 Task: Create a Google Calendar event with Google Meet, invite guests, and set permissions.
Action: Mouse moved to (54, 112)
Screenshot: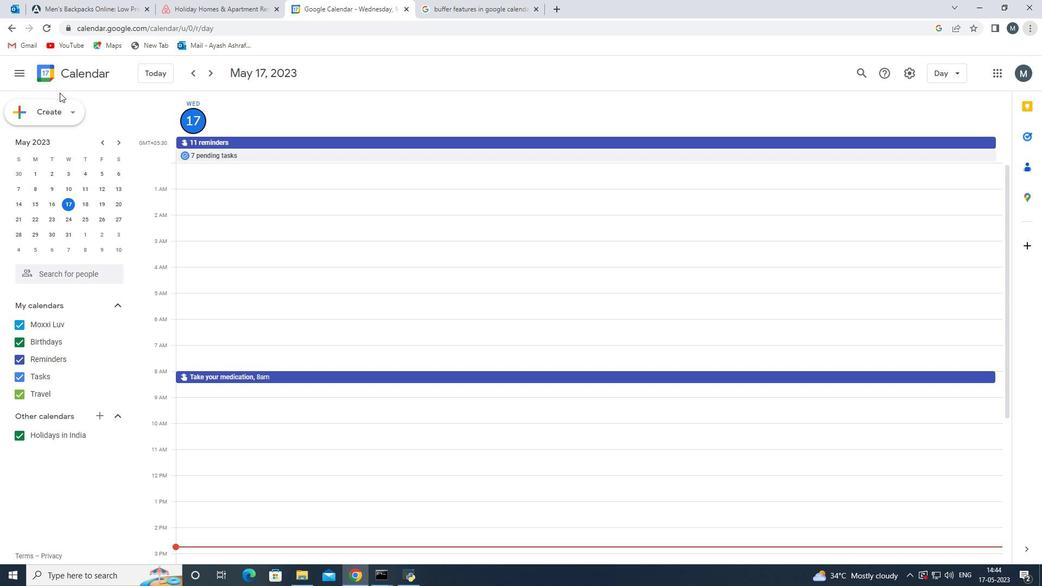 
Action: Mouse pressed left at (54, 112)
Screenshot: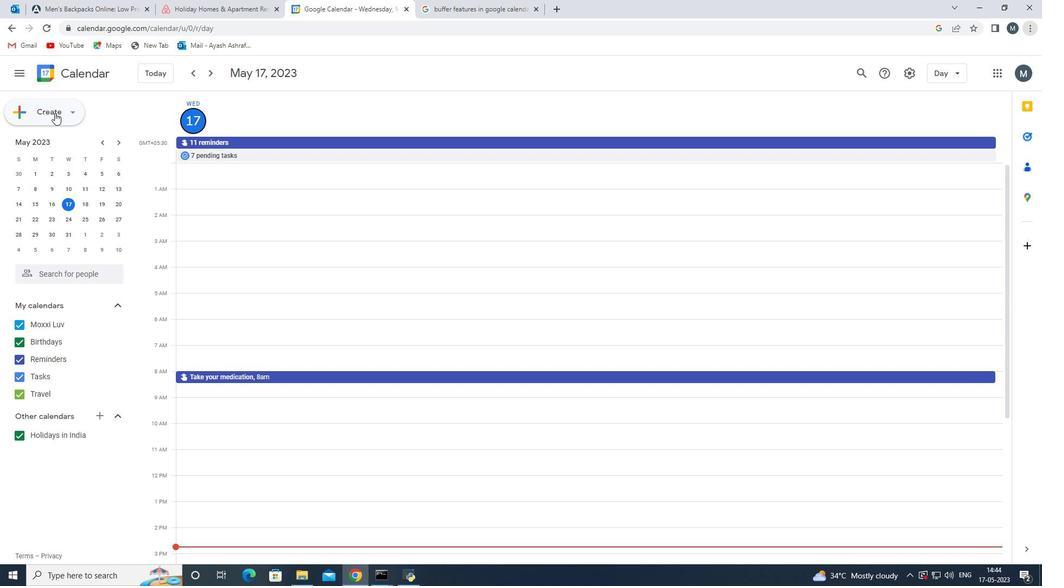 
Action: Mouse moved to (43, 145)
Screenshot: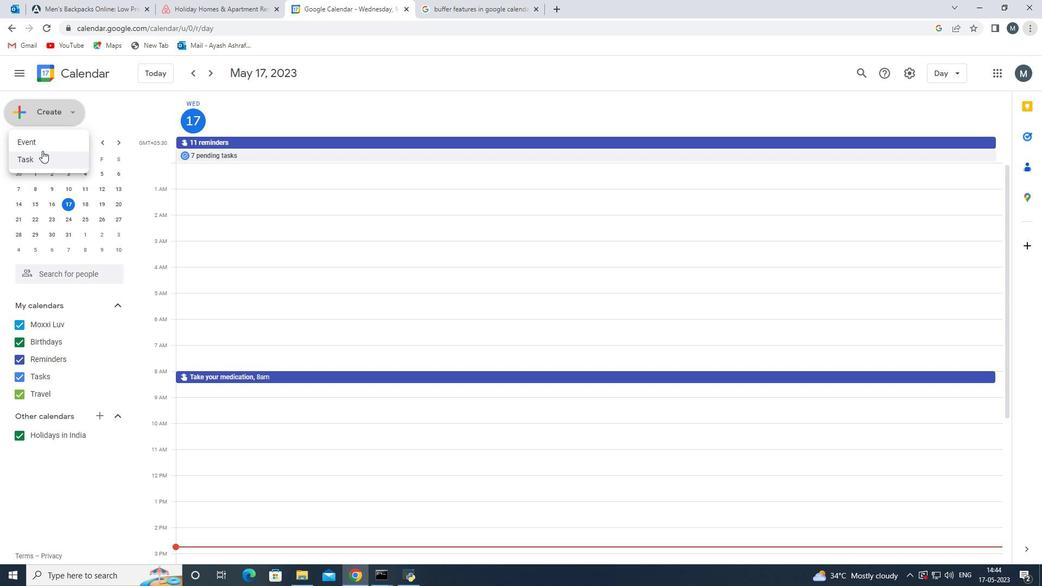 
Action: Mouse pressed left at (43, 145)
Screenshot: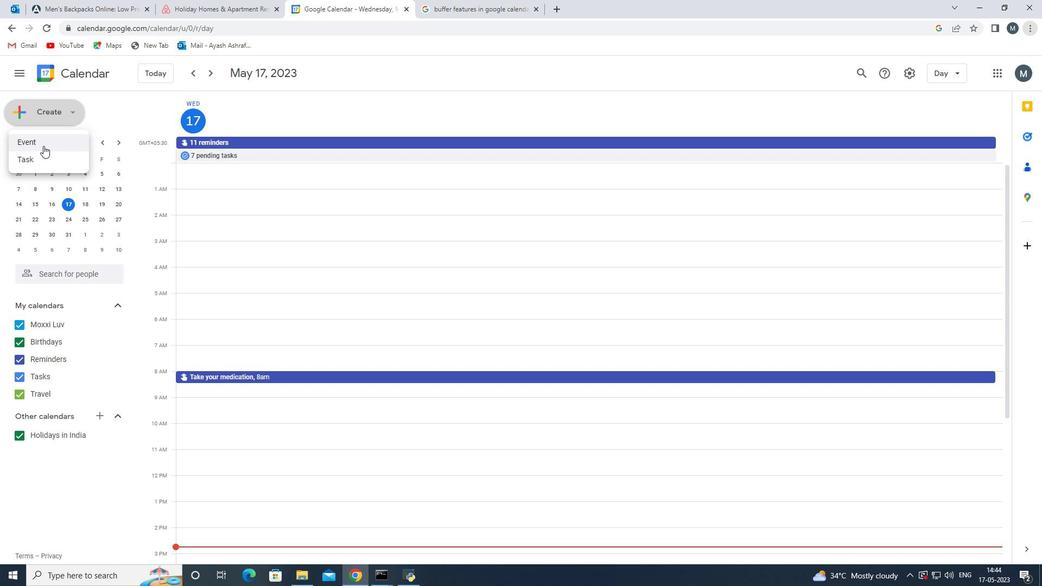 
Action: Mouse moved to (559, 370)
Screenshot: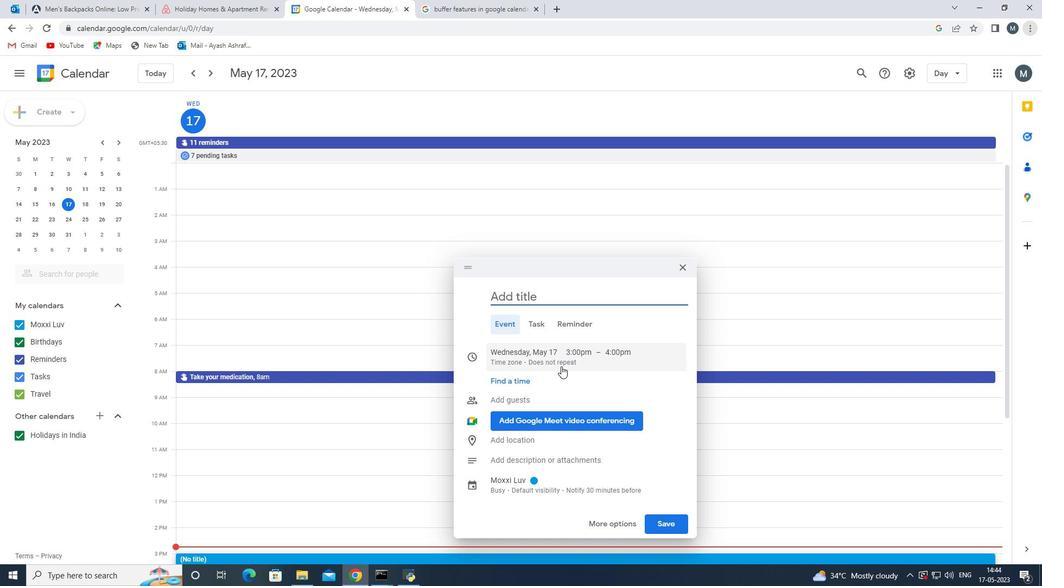 
Action: Mouse scrolled (559, 369) with delta (0, 0)
Screenshot: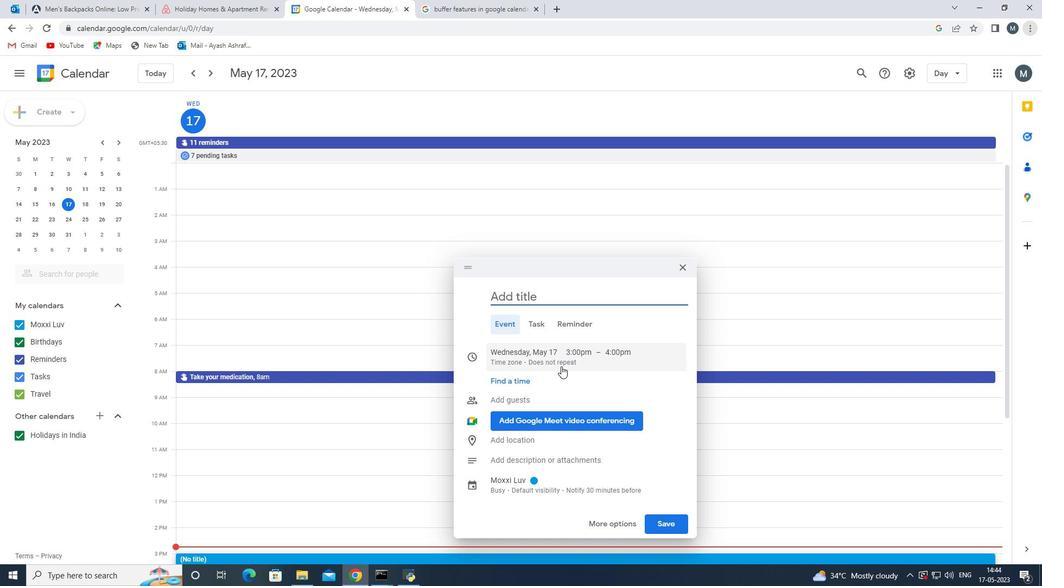 
Action: Mouse moved to (551, 296)
Screenshot: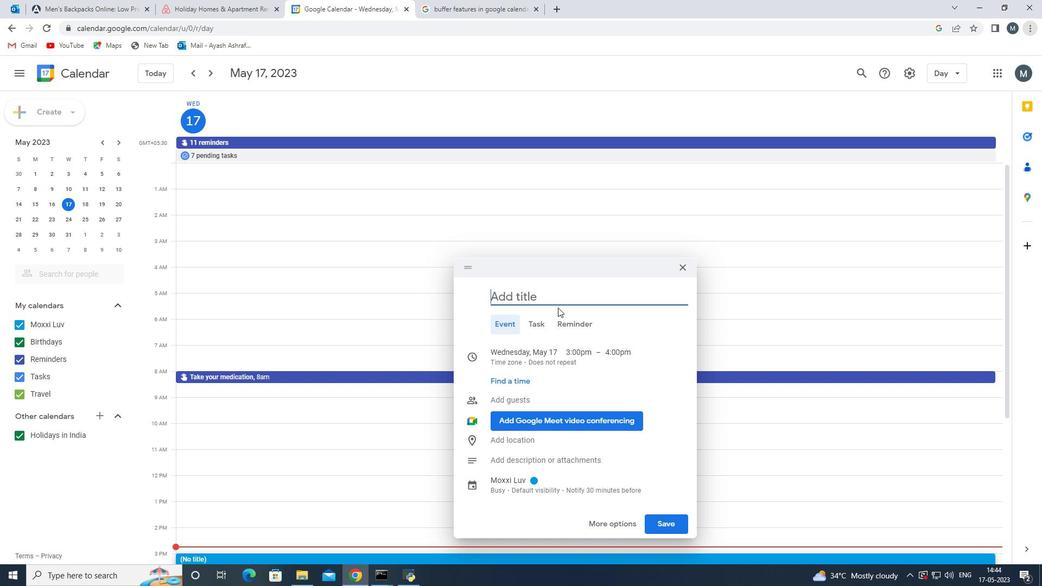 
Action: Mouse pressed left at (551, 296)
Screenshot: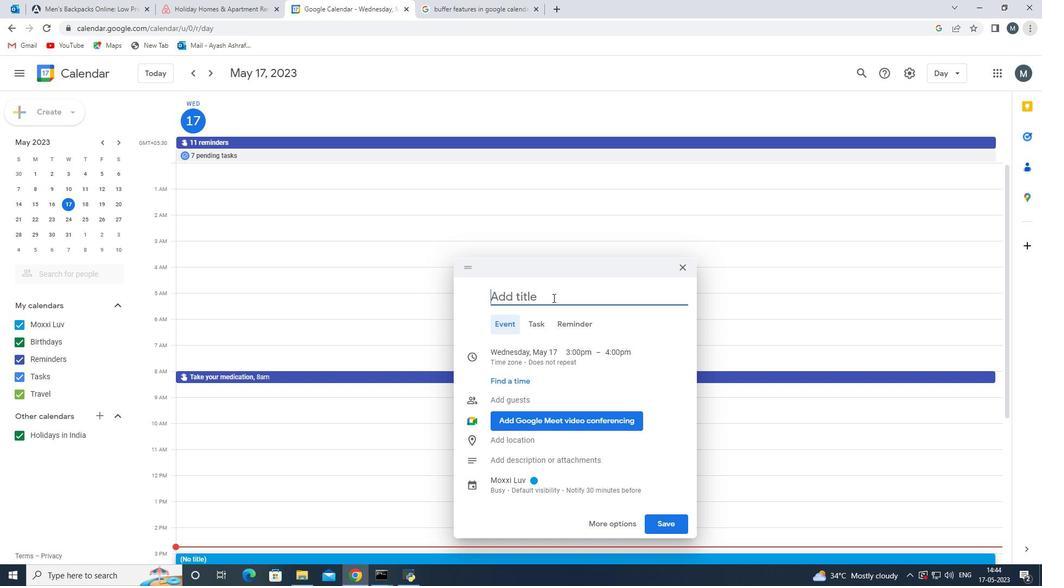 
Action: Key pressed <Key.shift><Key.shift><Key.shift><Key.shift><Key.shift><Key.shift><Key.shift><Key.shift><Key.shift><Key.shift><Key.shift><Key.shift><Key.shift><Key.shift><Key.shift><Key.shift><Key.shift><Key.shift><Key.shift><Key.shift><Key.shift><Key.shift><Key.shift>Update<Key.space>event<Key.space>details
Screenshot: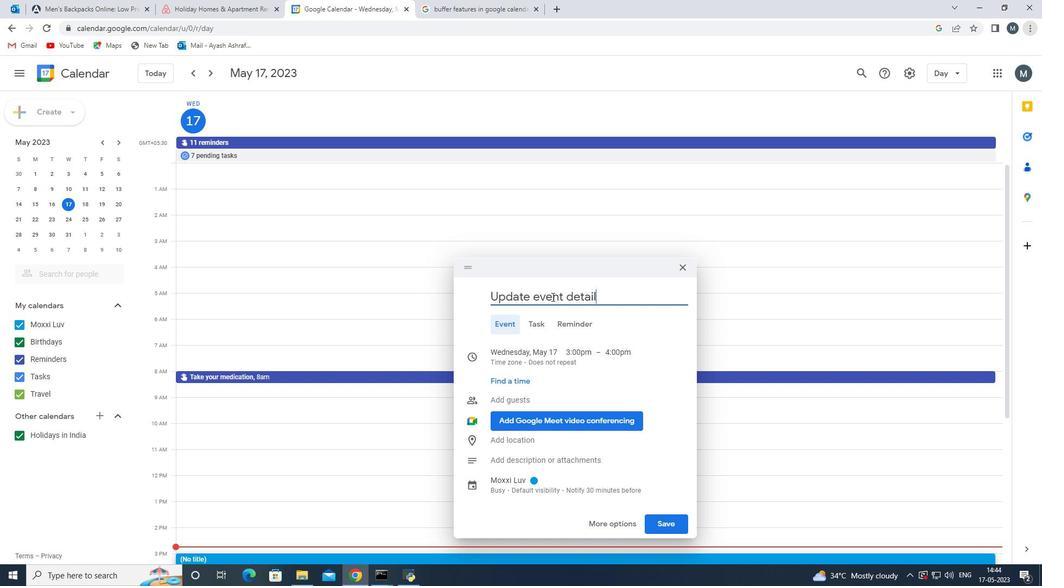 
Action: Mouse moved to (539, 358)
Screenshot: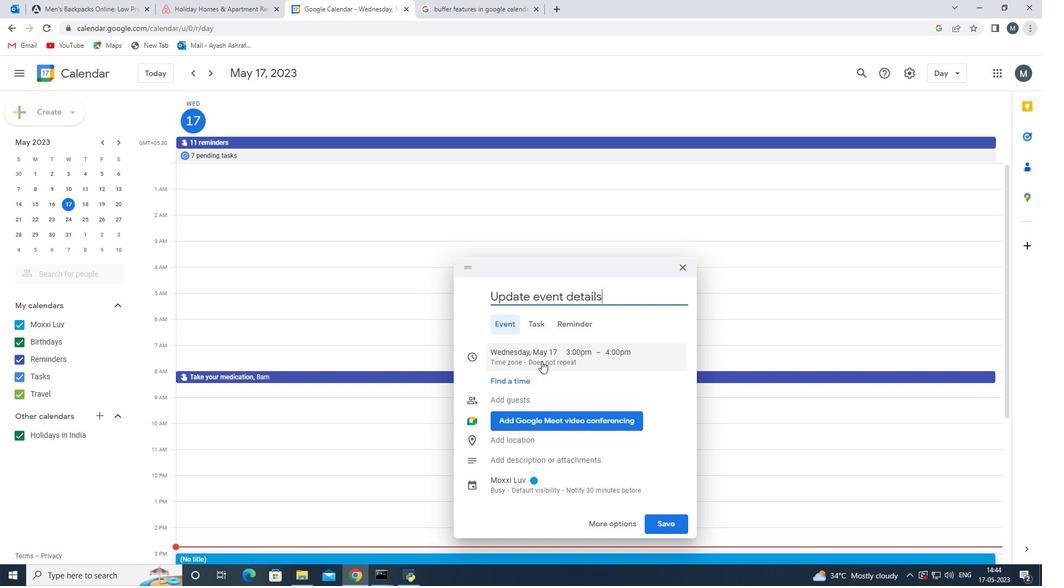 
Action: Mouse pressed left at (539, 358)
Screenshot: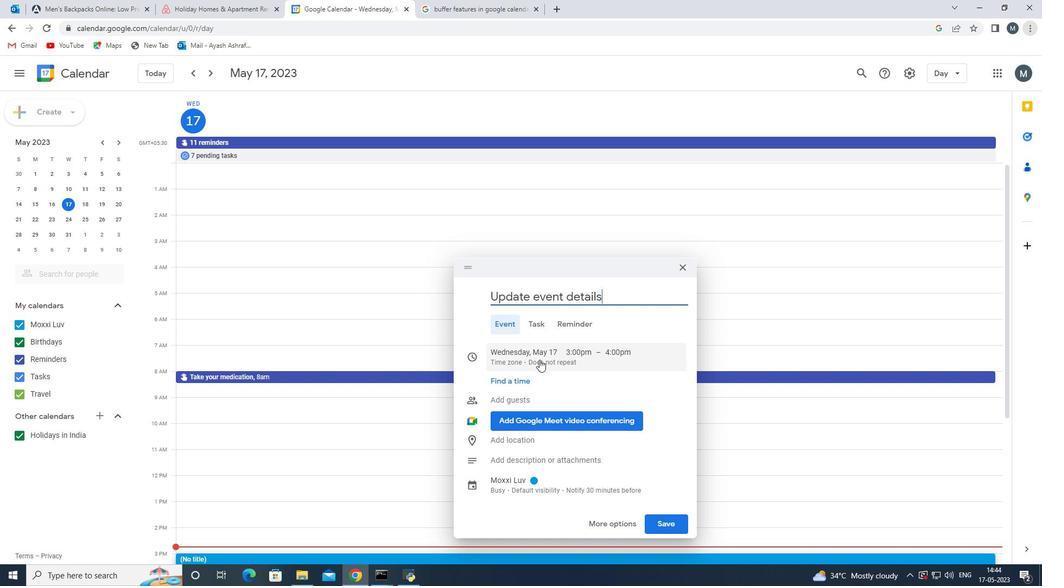 
Action: Mouse moved to (586, 322)
Screenshot: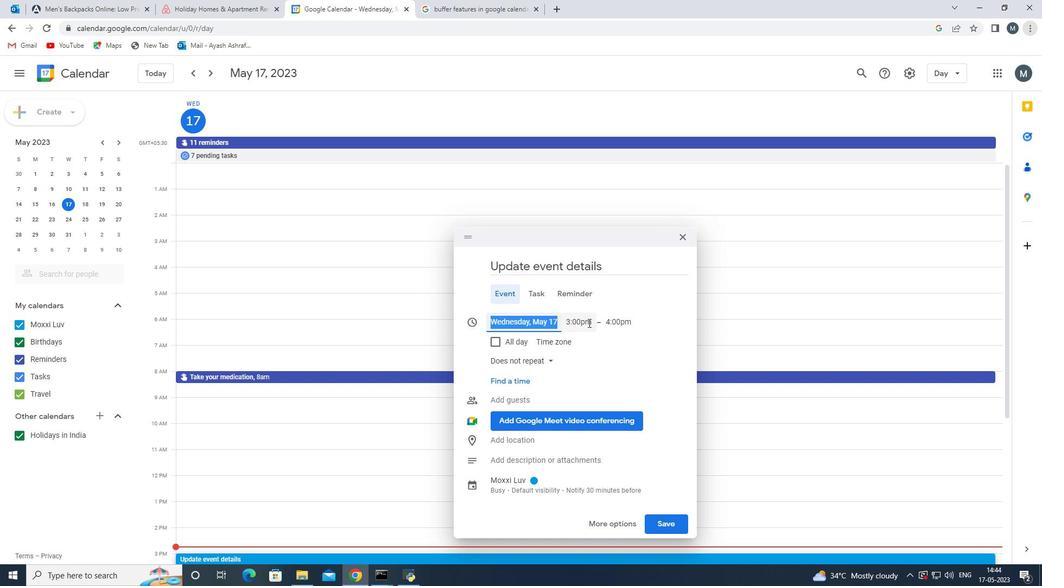 
Action: Mouse pressed left at (586, 322)
Screenshot: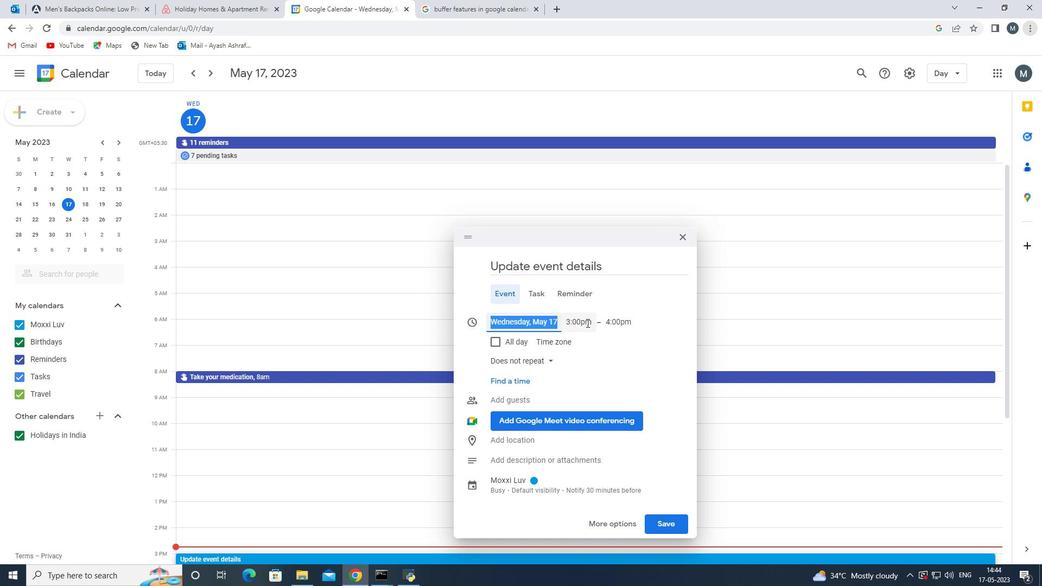
Action: Mouse moved to (543, 322)
Screenshot: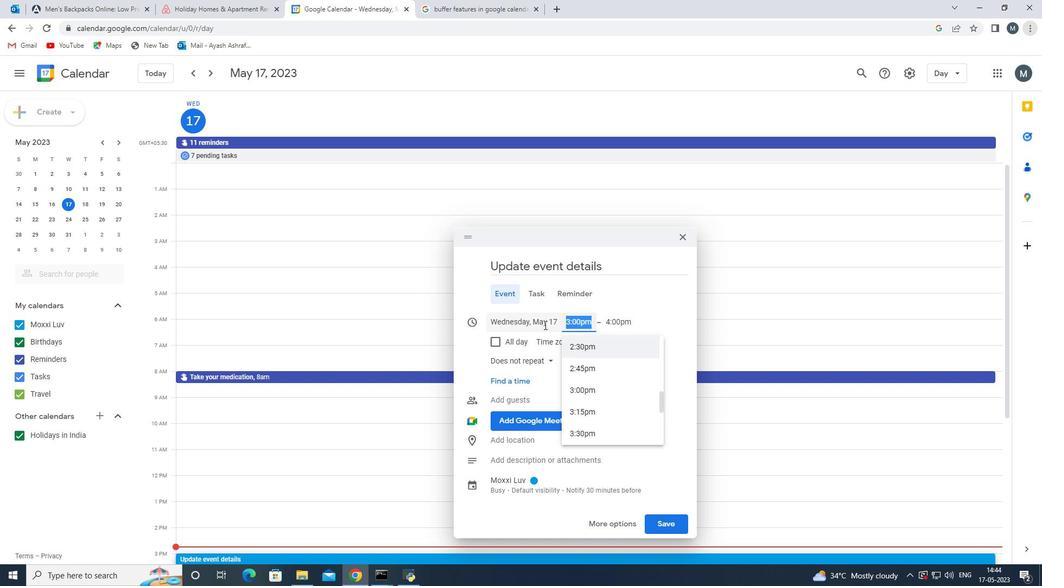 
Action: Mouse pressed left at (543, 322)
Screenshot: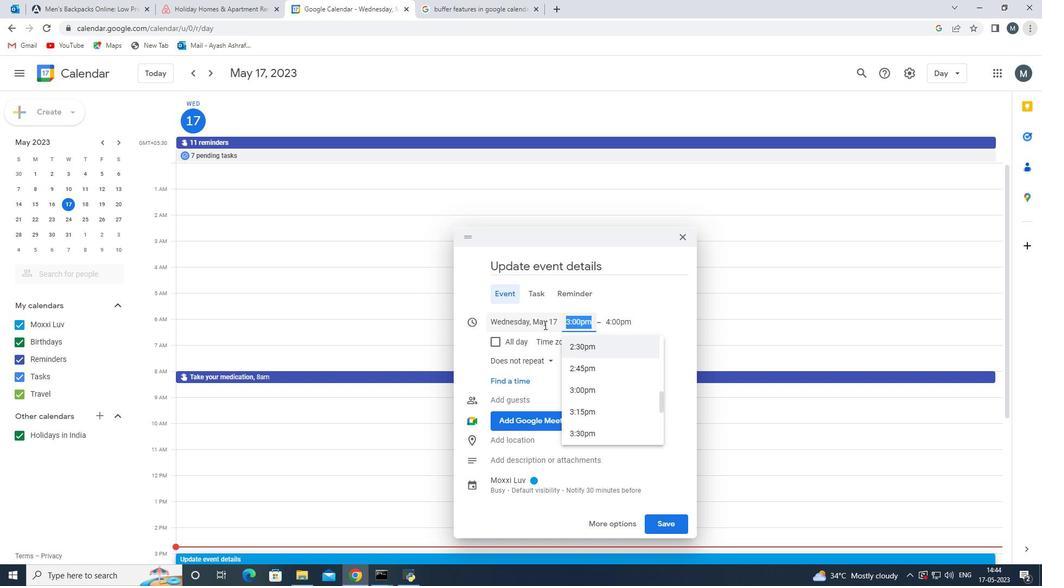 
Action: Mouse moved to (606, 424)
Screenshot: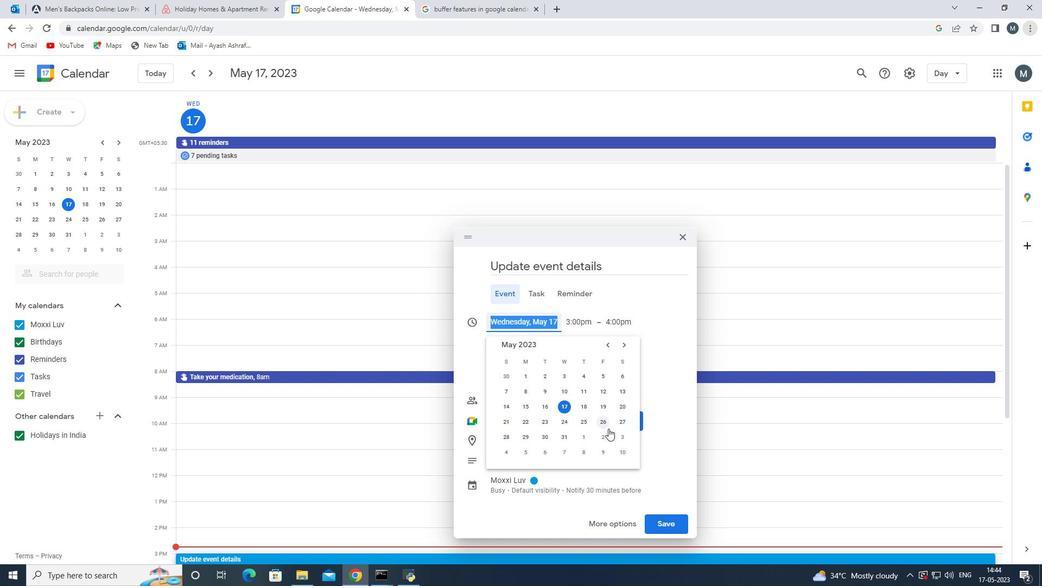 
Action: Mouse pressed left at (606, 424)
Screenshot: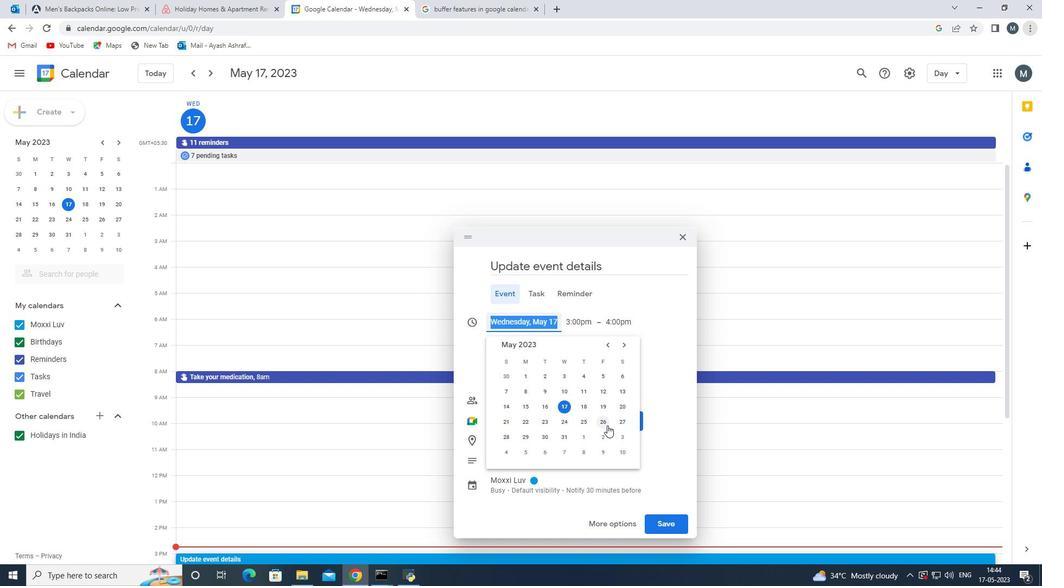
Action: Mouse moved to (550, 373)
Screenshot: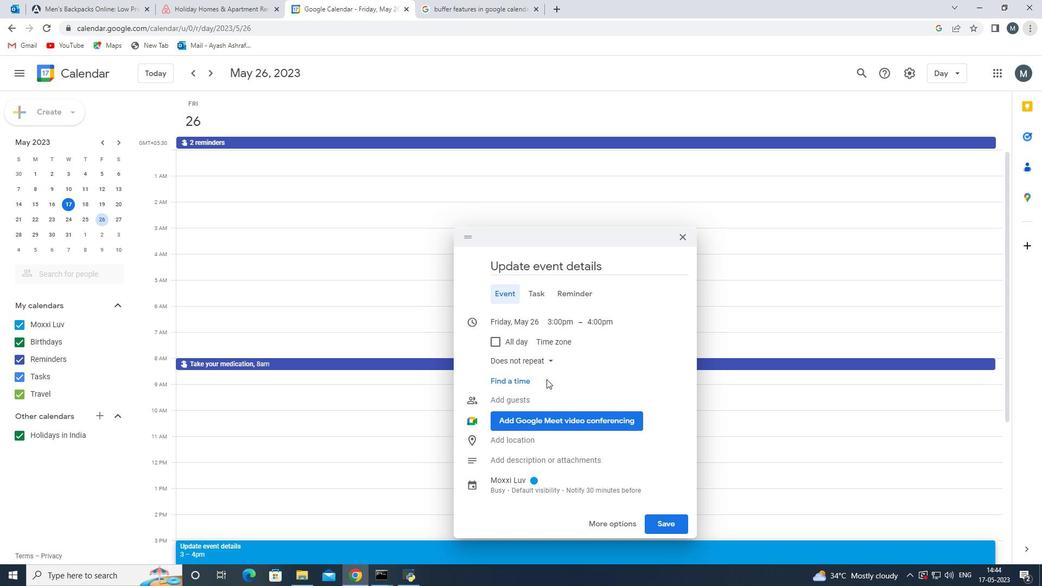 
Action: Mouse scrolled (550, 373) with delta (0, 0)
Screenshot: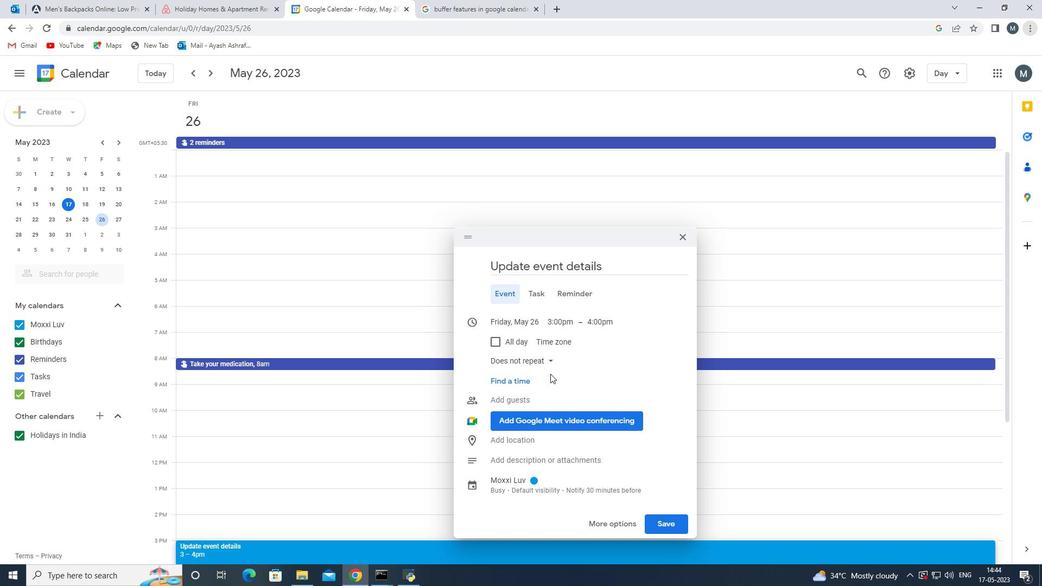 
Action: Mouse moved to (535, 362)
Screenshot: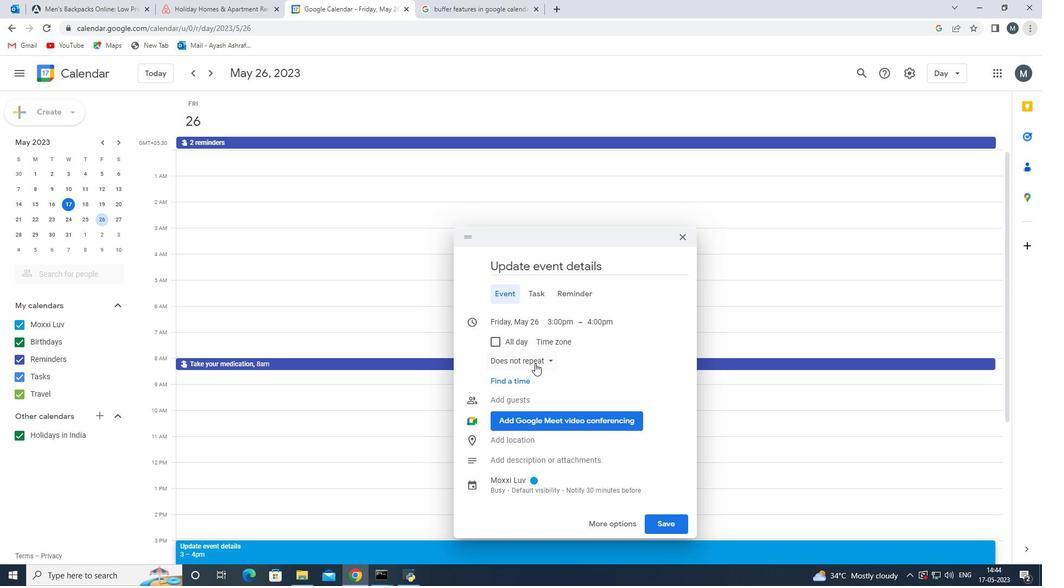 
Action: Mouse pressed left at (535, 362)
Screenshot: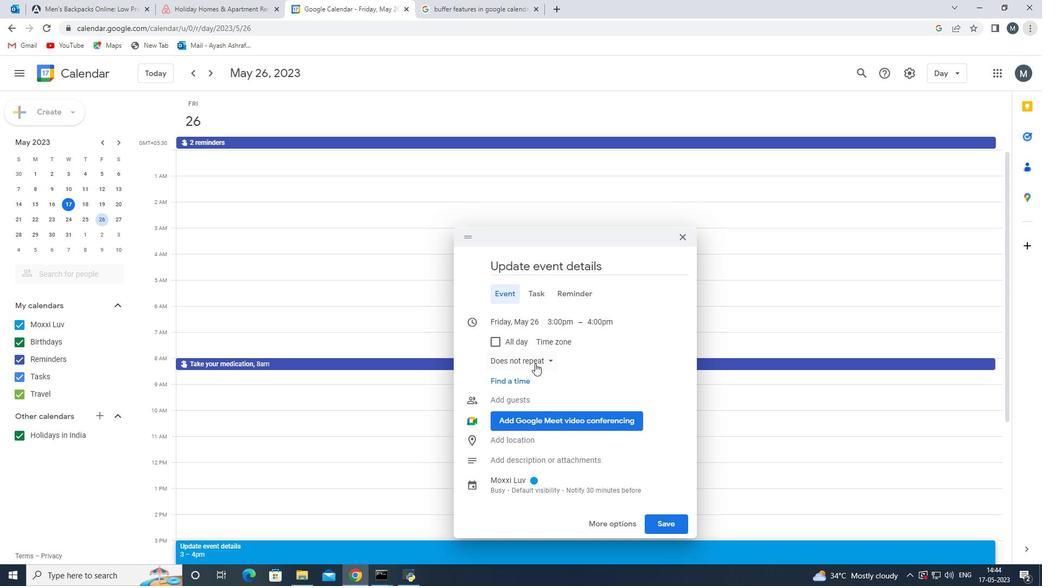 
Action: Mouse moved to (534, 362)
Screenshot: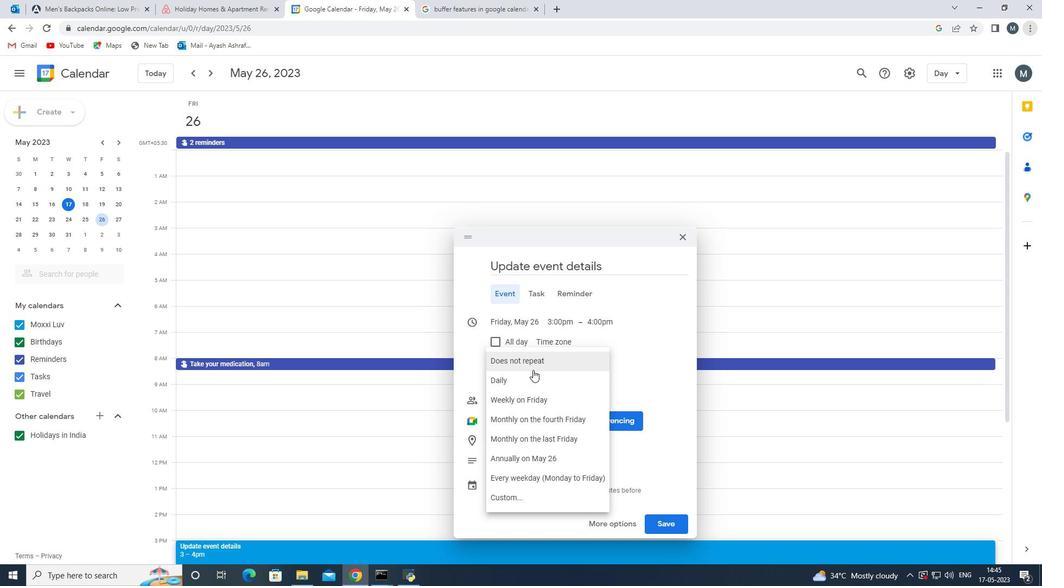 
Action: Mouse pressed left at (534, 362)
Screenshot: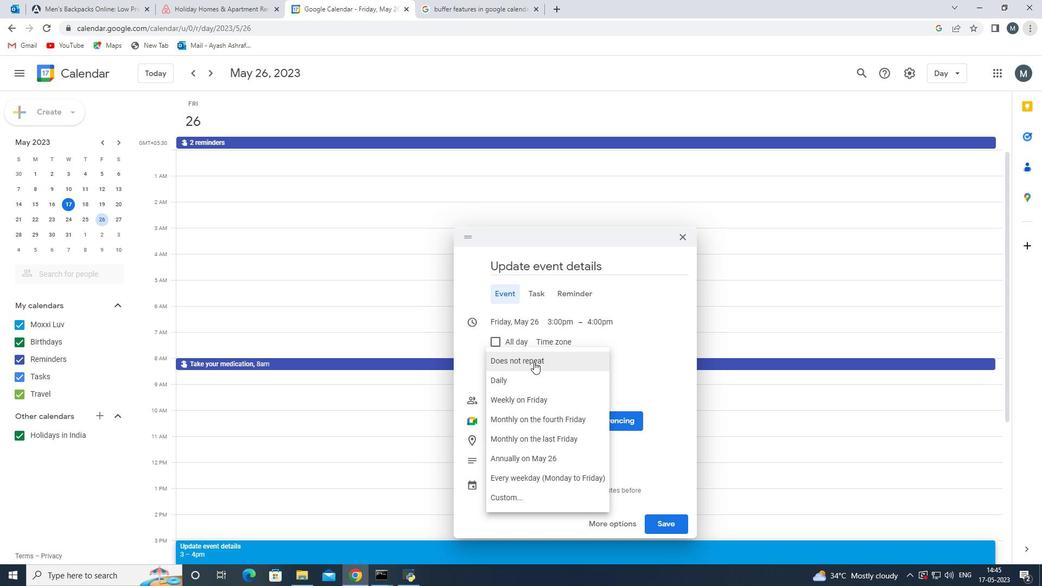 
Action: Mouse moved to (551, 419)
Screenshot: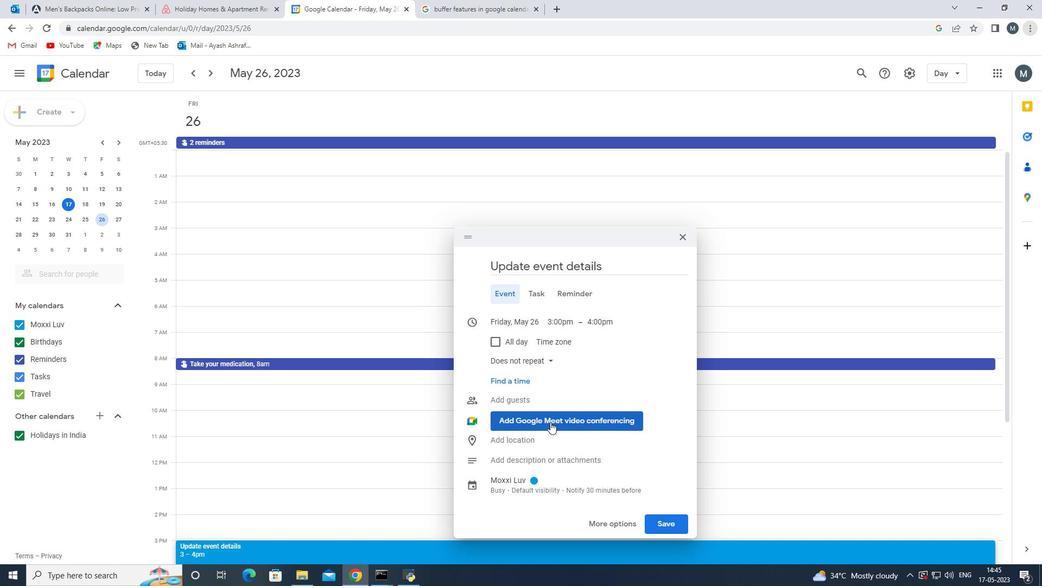 
Action: Mouse pressed left at (551, 419)
Screenshot: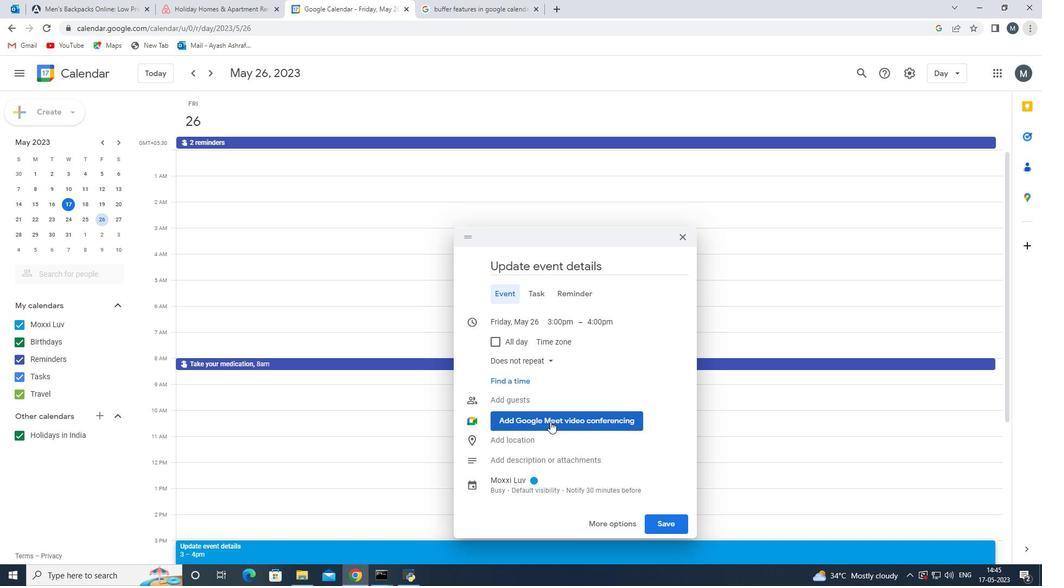 
Action: Mouse moved to (661, 398)
Screenshot: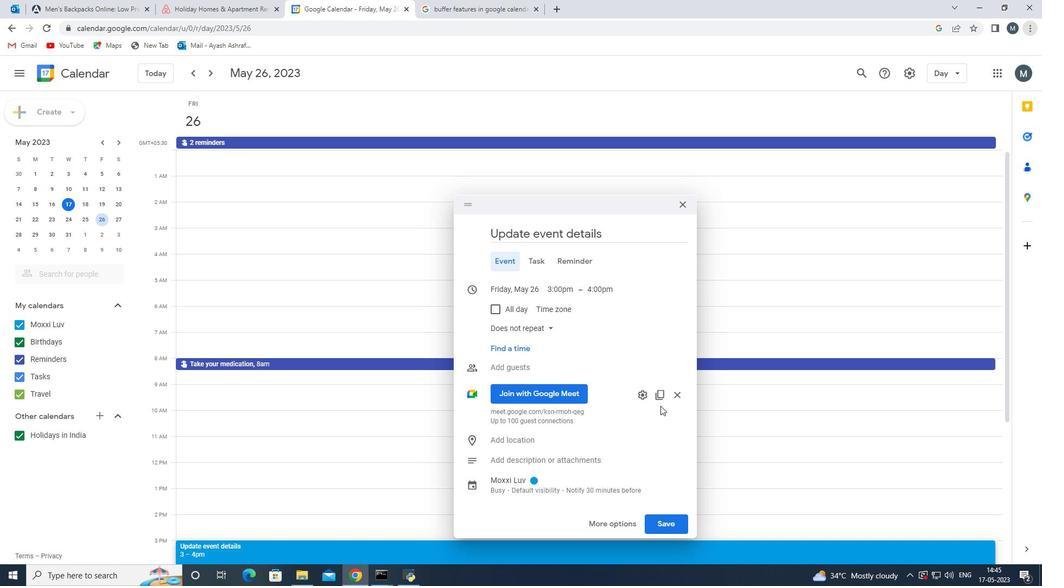 
Action: Mouse pressed left at (661, 398)
Screenshot: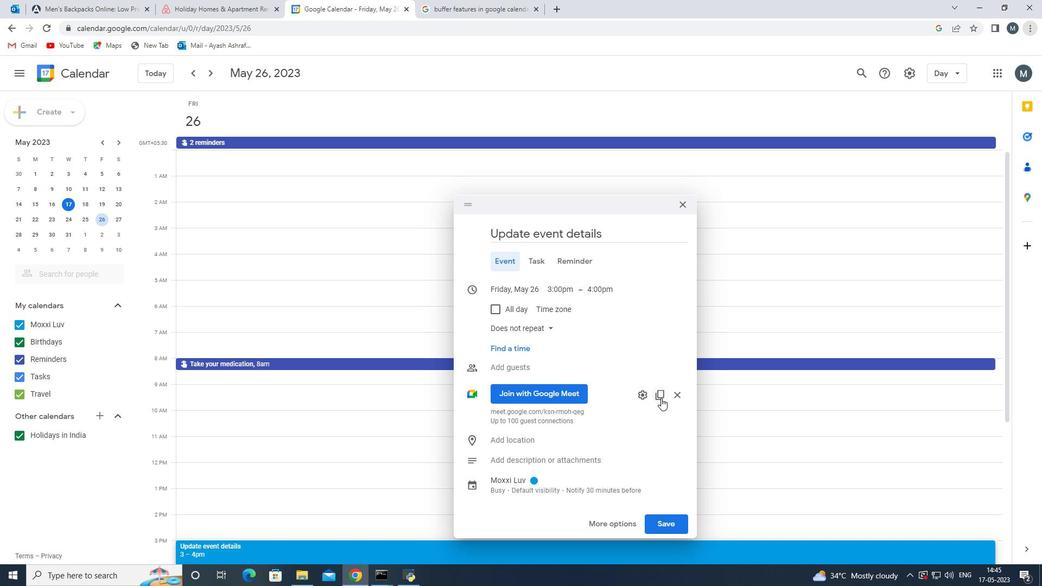 
Action: Mouse moved to (614, 409)
Screenshot: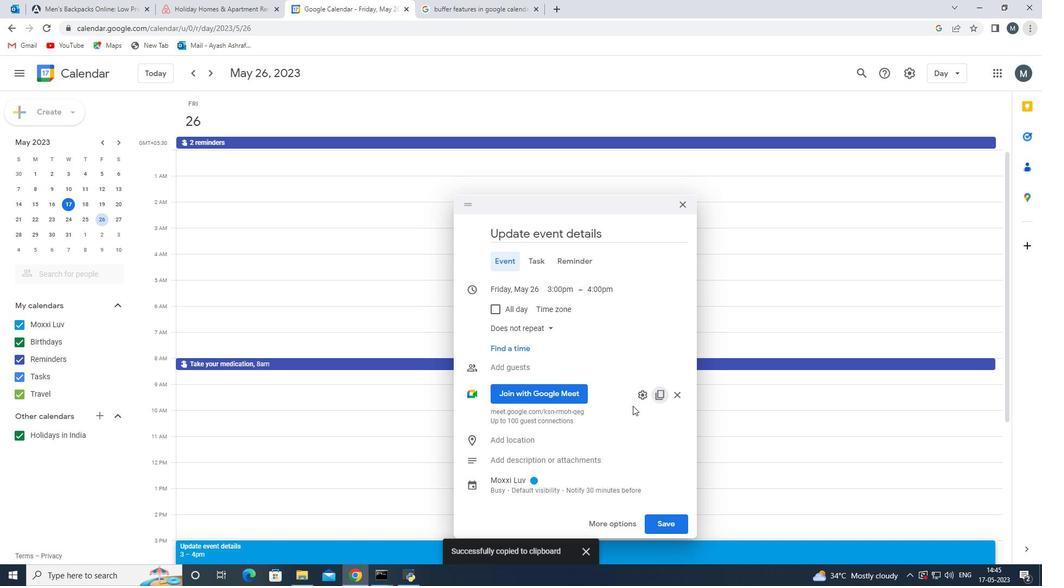 
Action: Mouse scrolled (614, 409) with delta (0, 0)
Screenshot: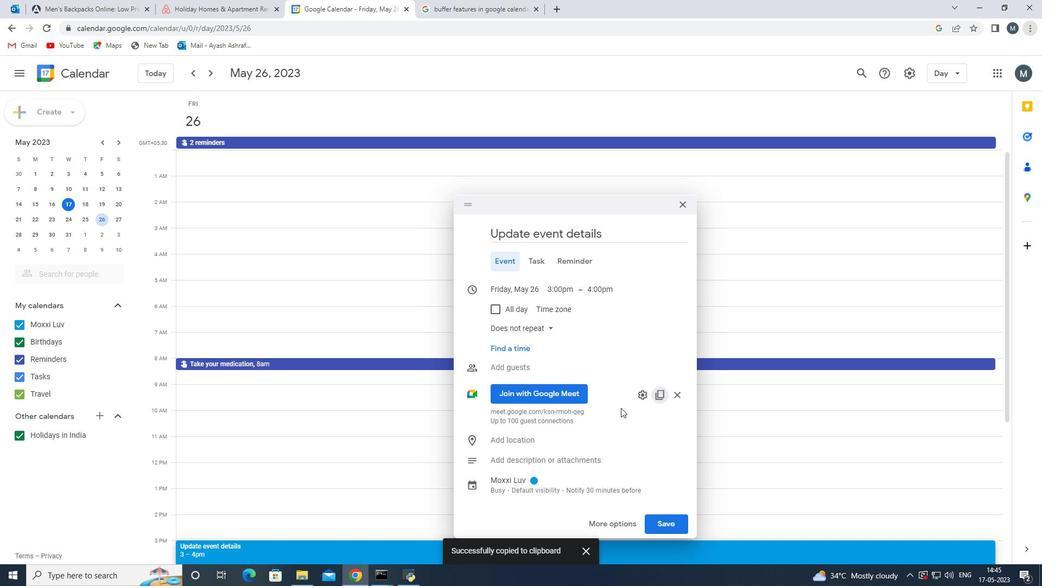
Action: Mouse moved to (614, 414)
Screenshot: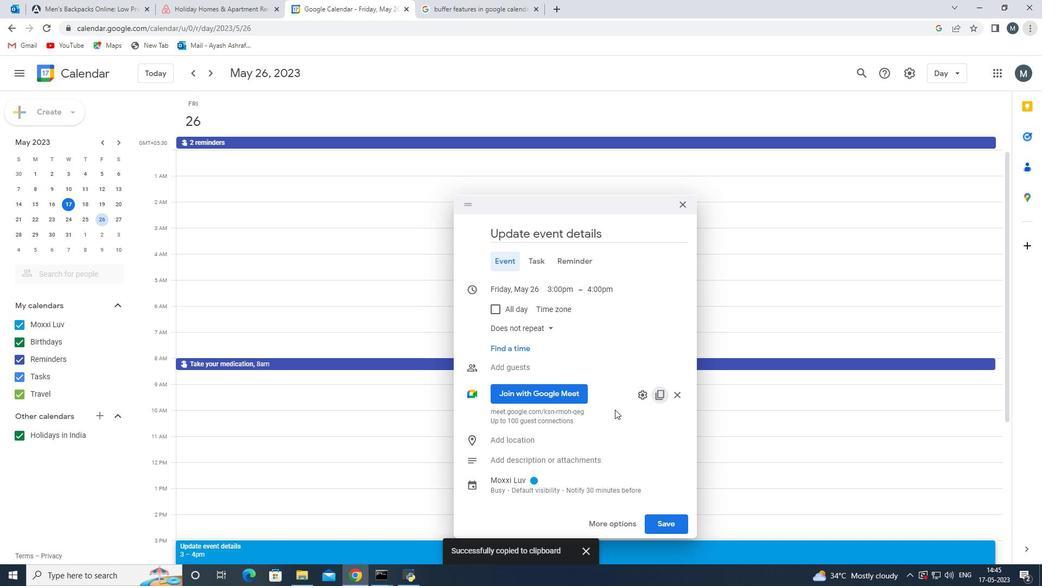
Action: Mouse scrolled (614, 413) with delta (0, 0)
Screenshot: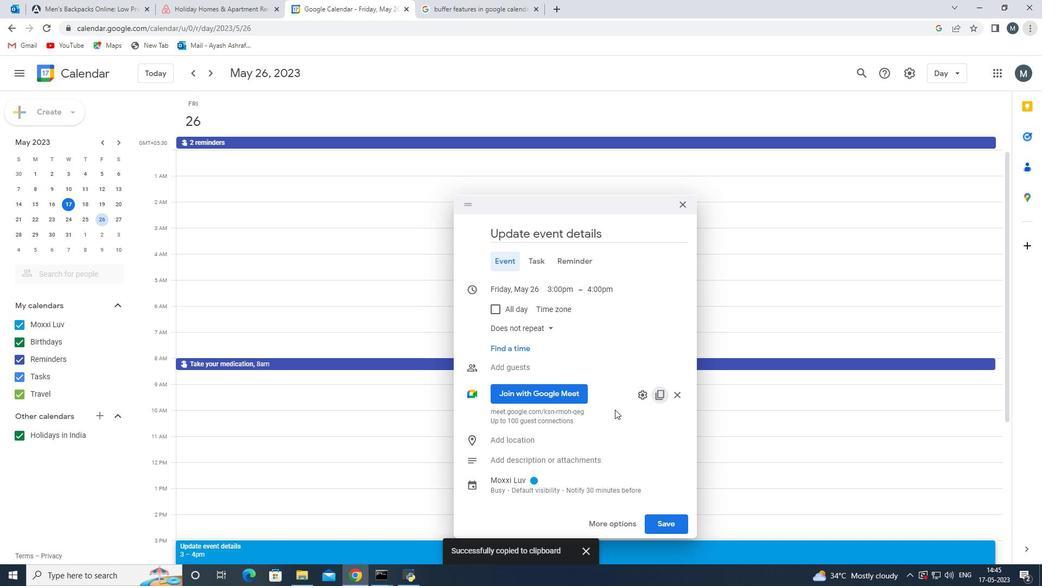 
Action: Mouse moved to (605, 527)
Screenshot: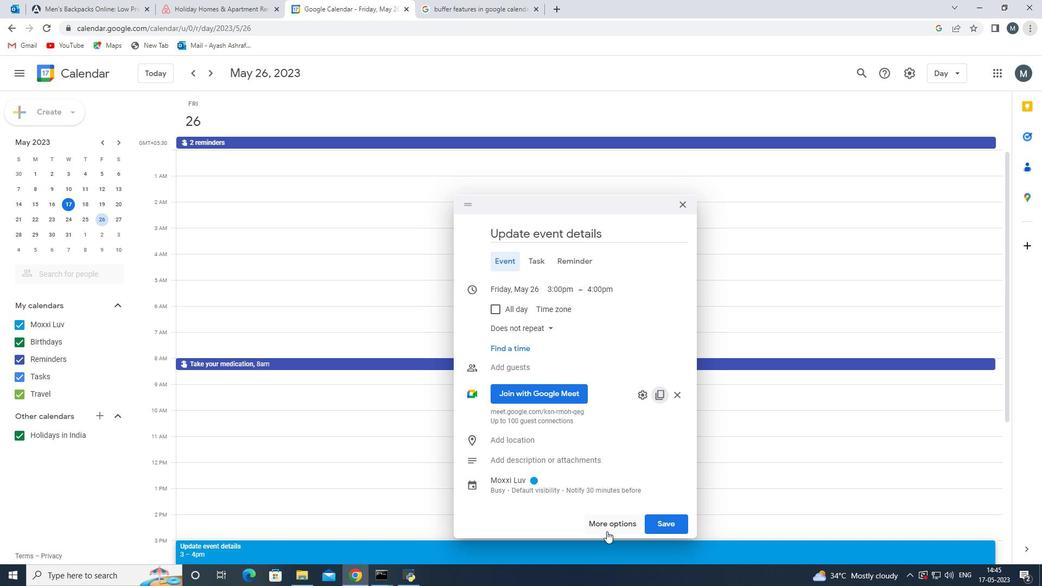 
Action: Mouse pressed left at (605, 527)
Screenshot: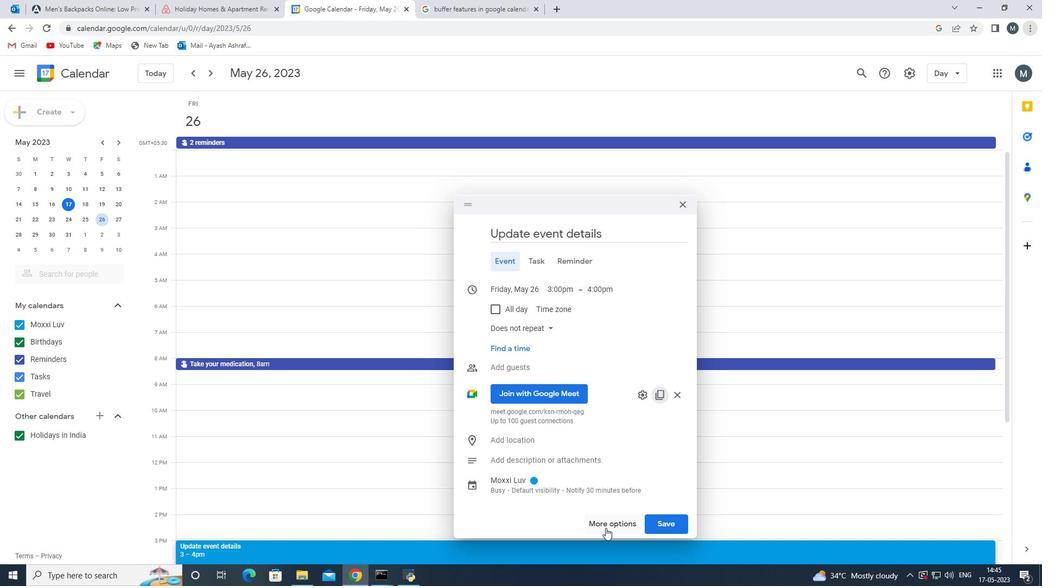 
Action: Mouse moved to (460, 247)
Screenshot: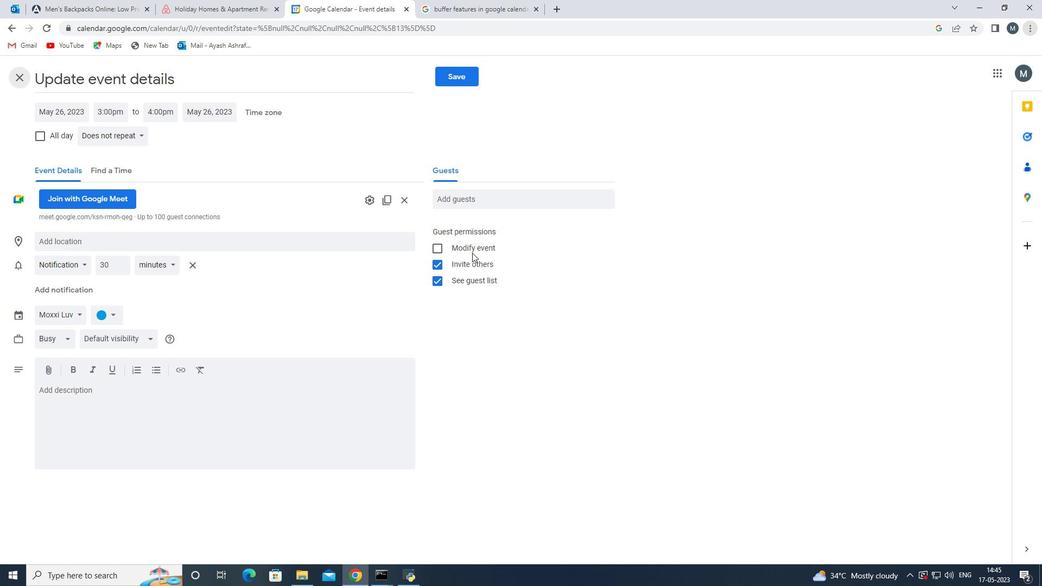 
Action: Mouse pressed left at (460, 247)
Screenshot: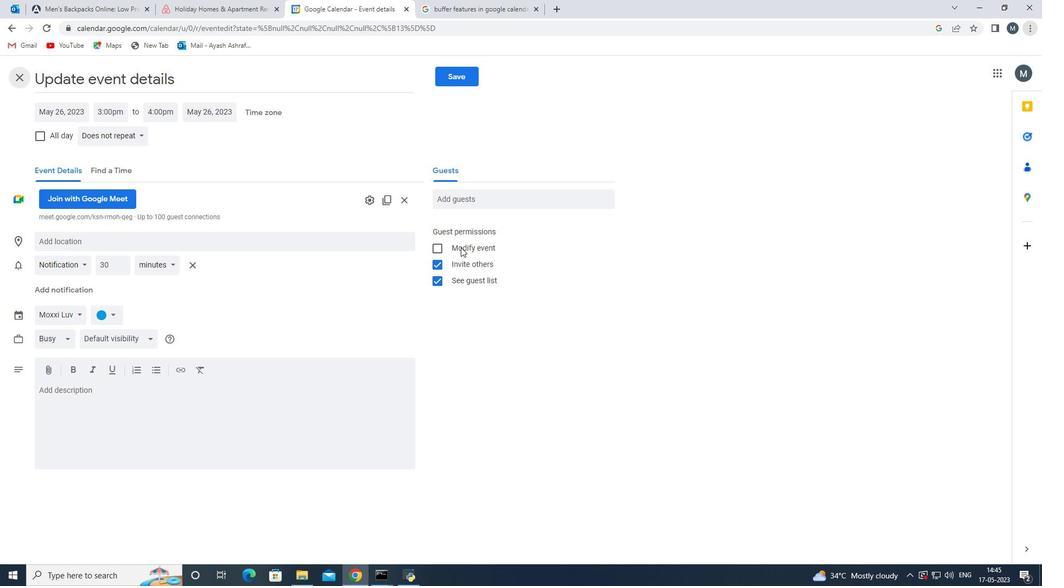 
Action: Mouse moved to (471, 195)
Screenshot: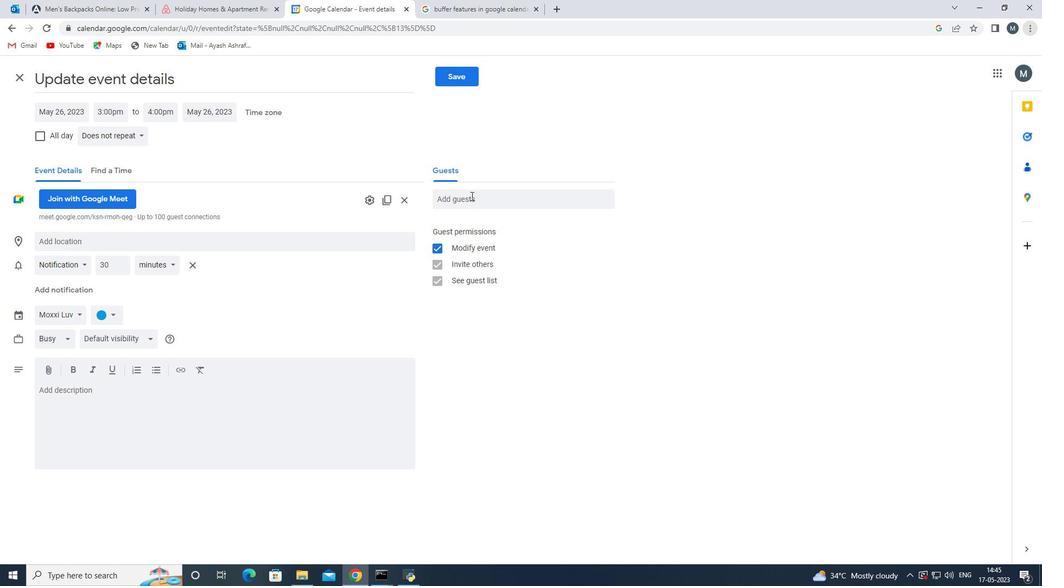 
Action: Mouse pressed left at (471, 195)
Screenshot: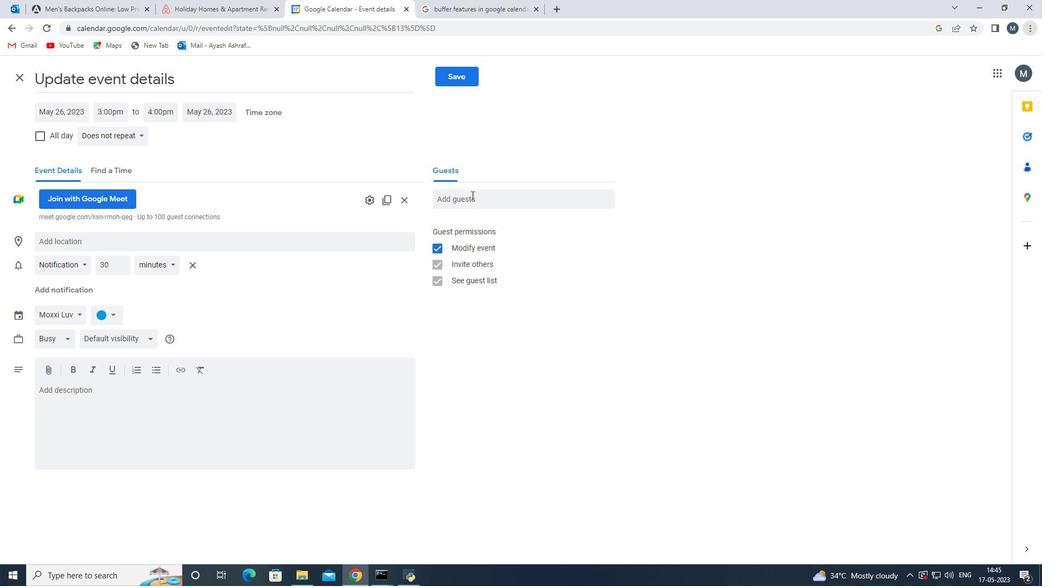 
Action: Mouse moved to (472, 236)
Screenshot: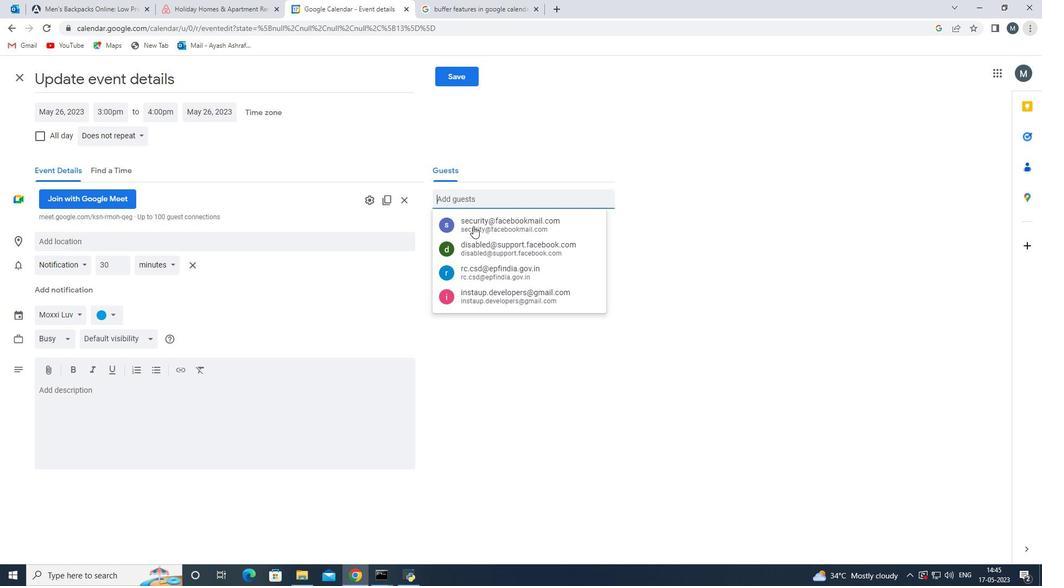 
Action: Key pressed softage.2<Key.shift>@softge.net
Screenshot: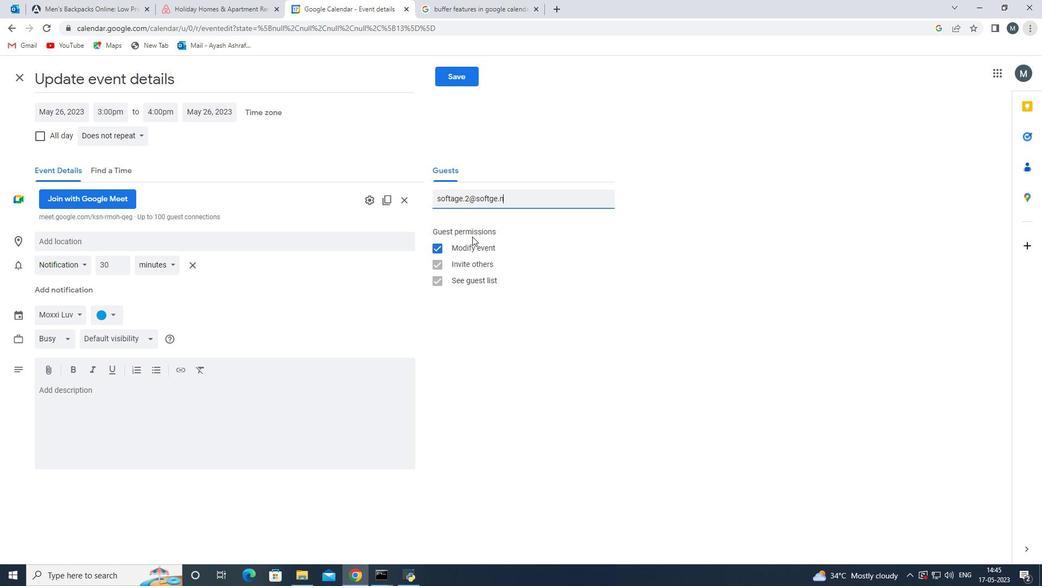 
Action: Mouse moved to (187, 362)
Screenshot: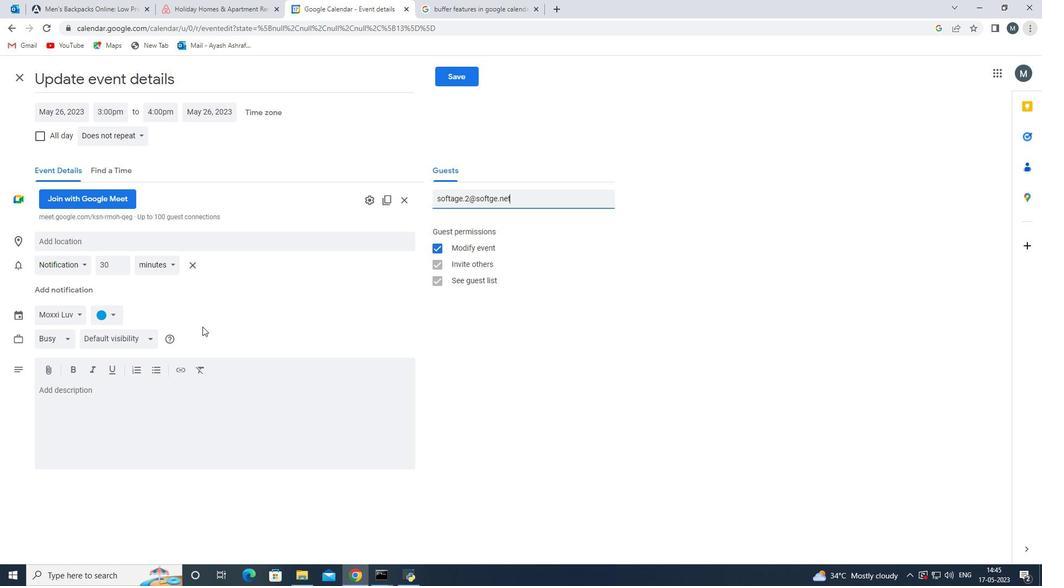 
Action: Mouse scrolled (187, 361) with delta (0, 0)
Screenshot: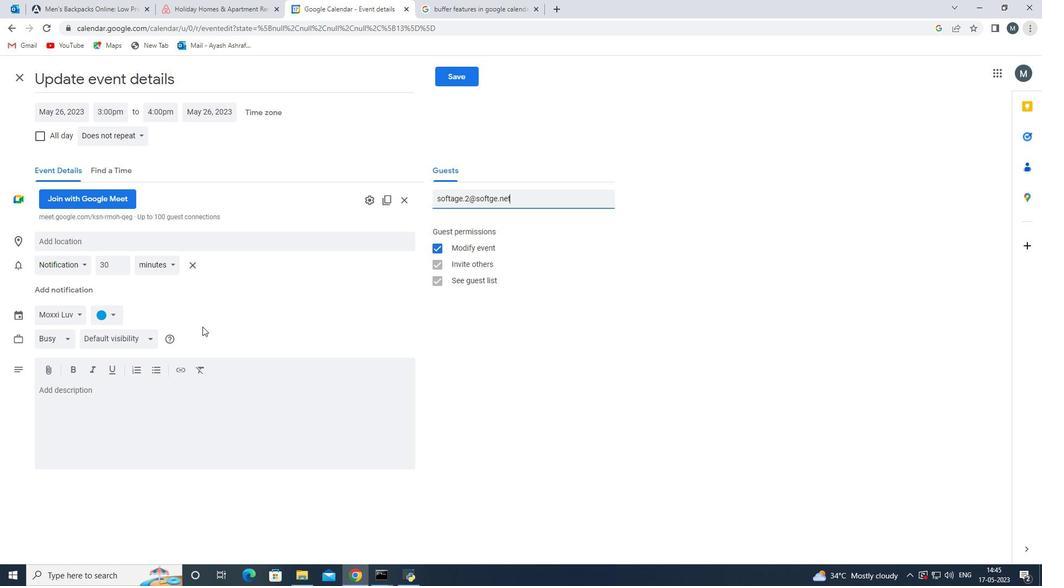 
Action: Mouse moved to (115, 396)
Screenshot: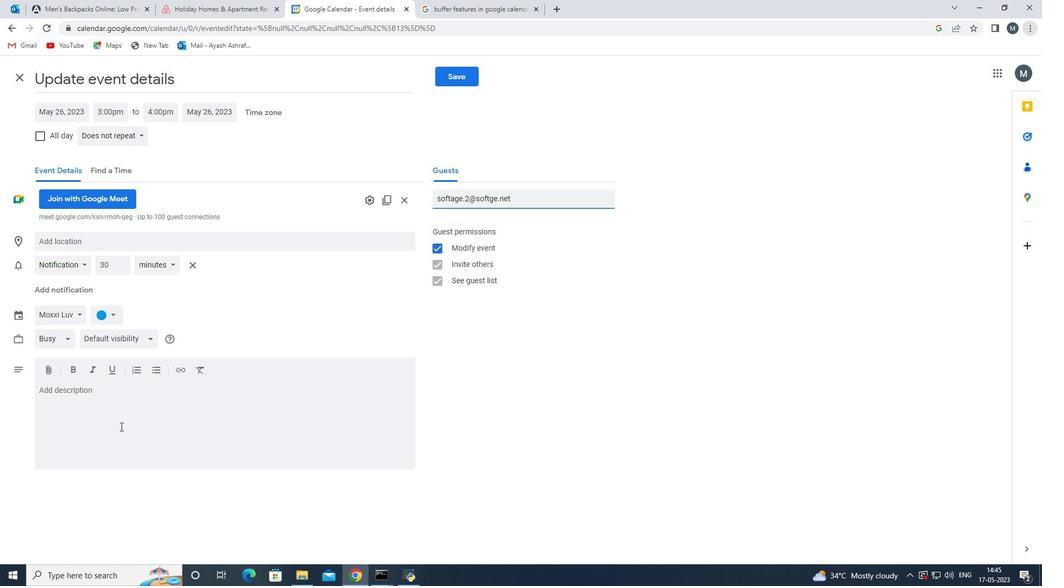 
Action: Mouse pressed left at (115, 396)
Screenshot: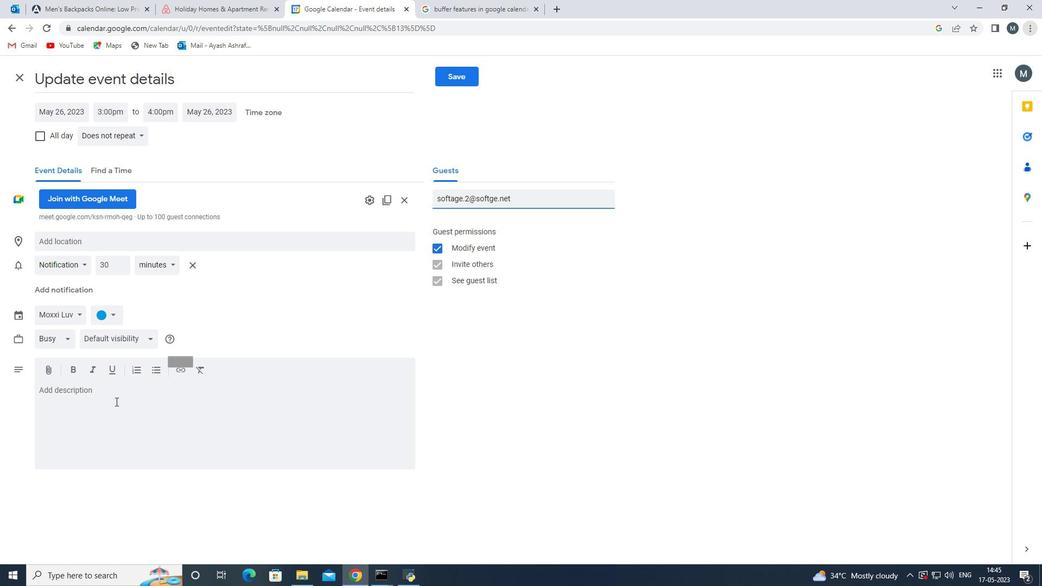 
Action: Mouse moved to (115, 395)
Screenshot: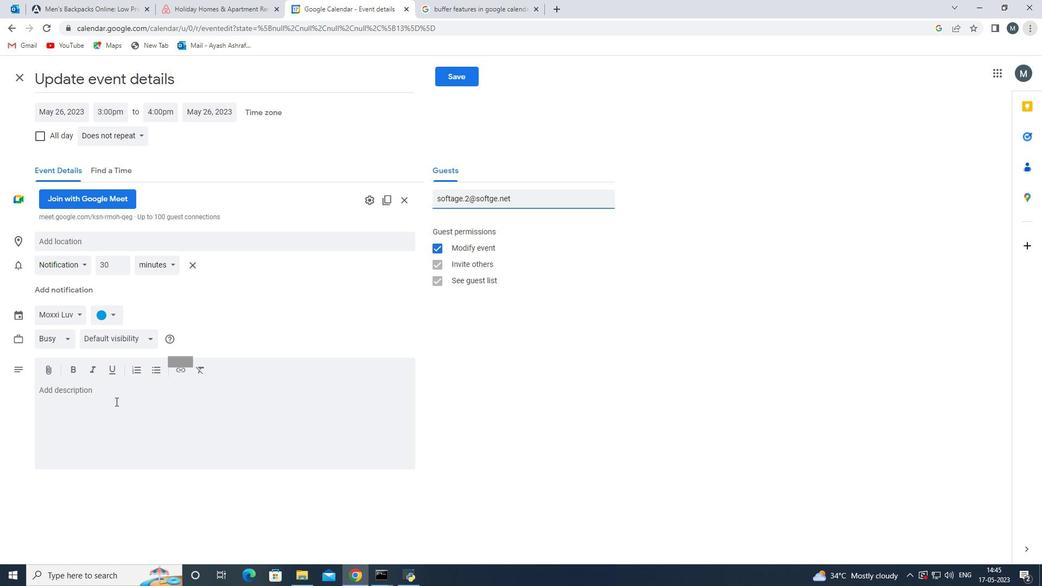 
Action: Key pressed ctrl+V
Screenshot: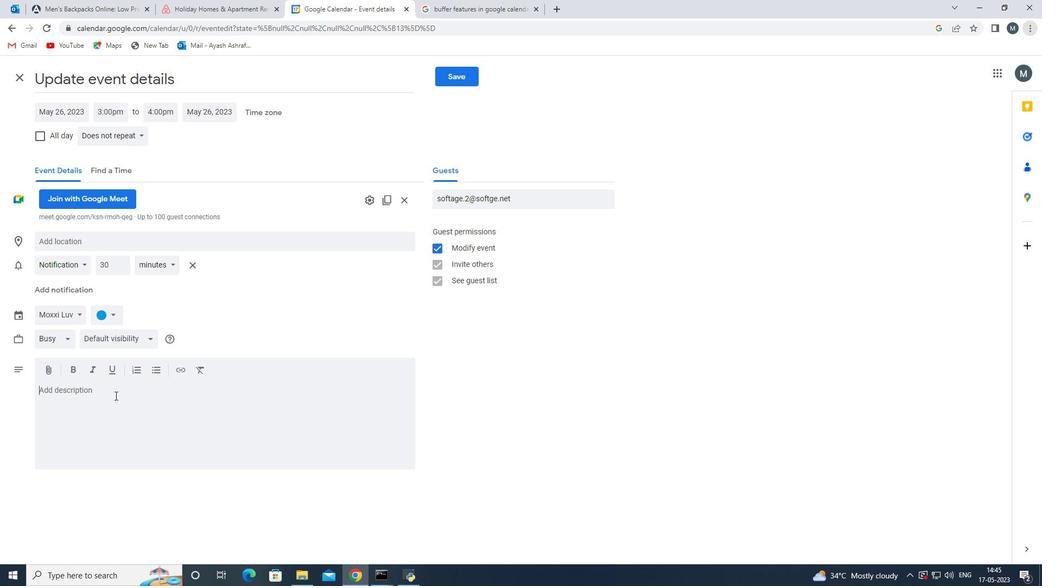 
Action: Mouse moved to (123, 400)
Screenshot: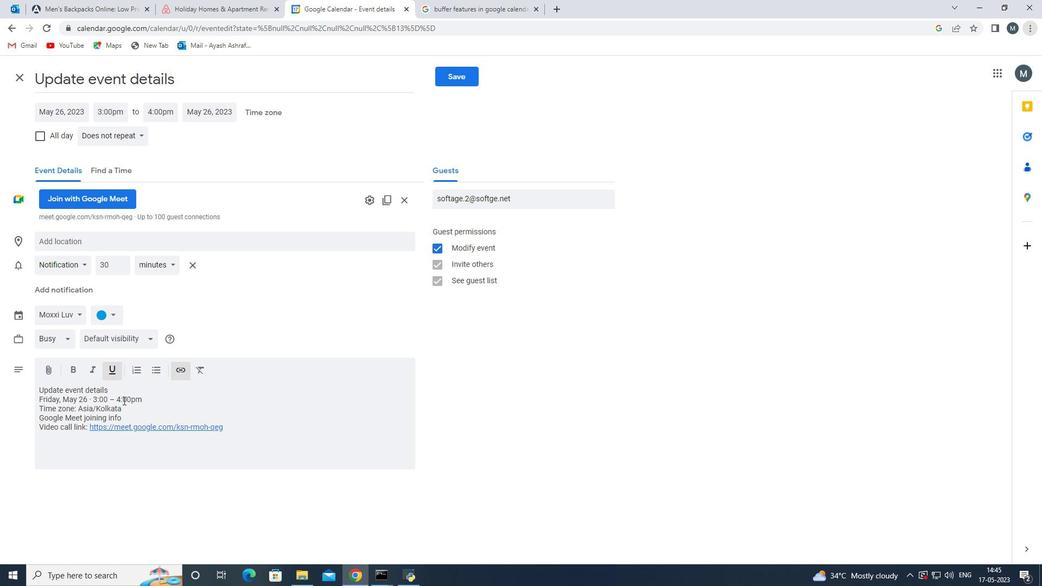 
Action: Mouse scrolled (123, 400) with delta (0, 0)
Screenshot: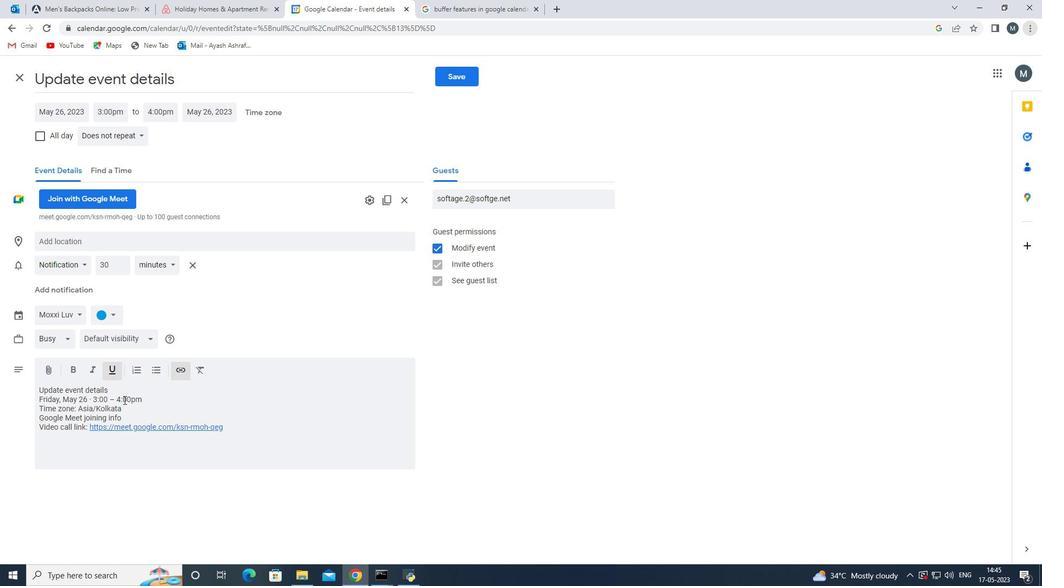
Action: Mouse moved to (125, 399)
Screenshot: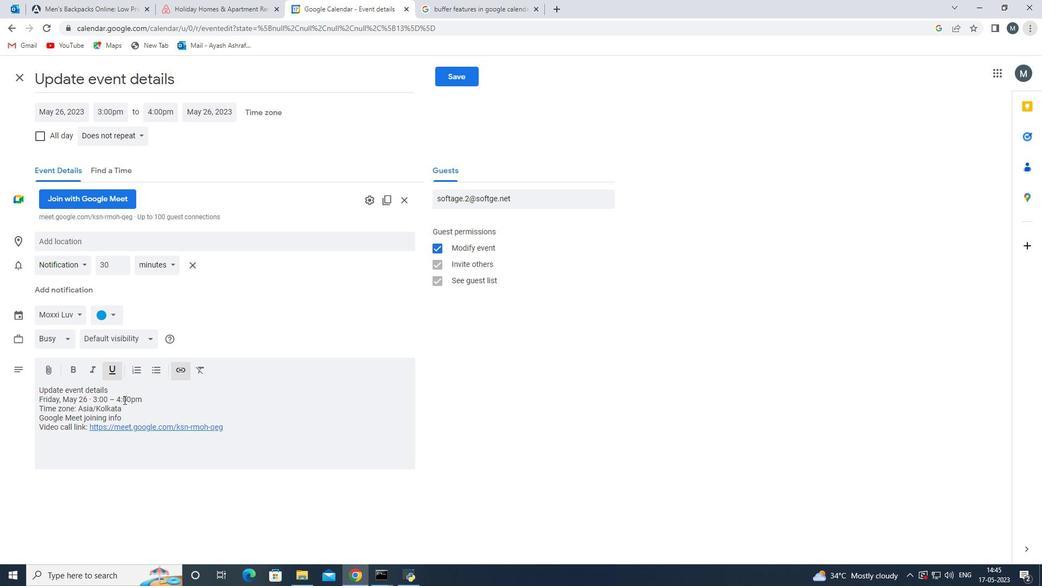
Action: Mouse scrolled (125, 400) with delta (0, 0)
Screenshot: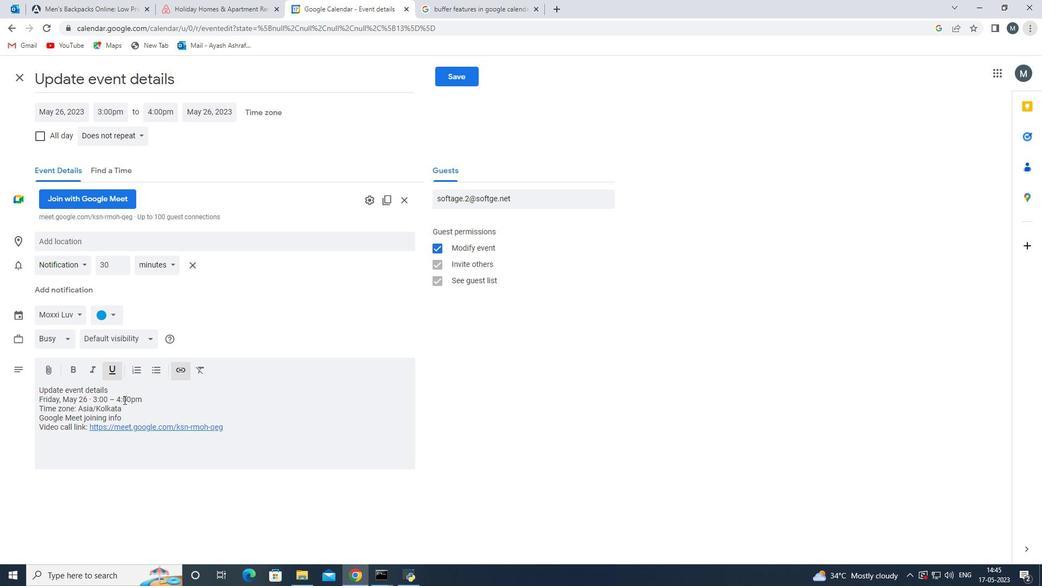 
Action: Mouse moved to (42, 395)
Screenshot: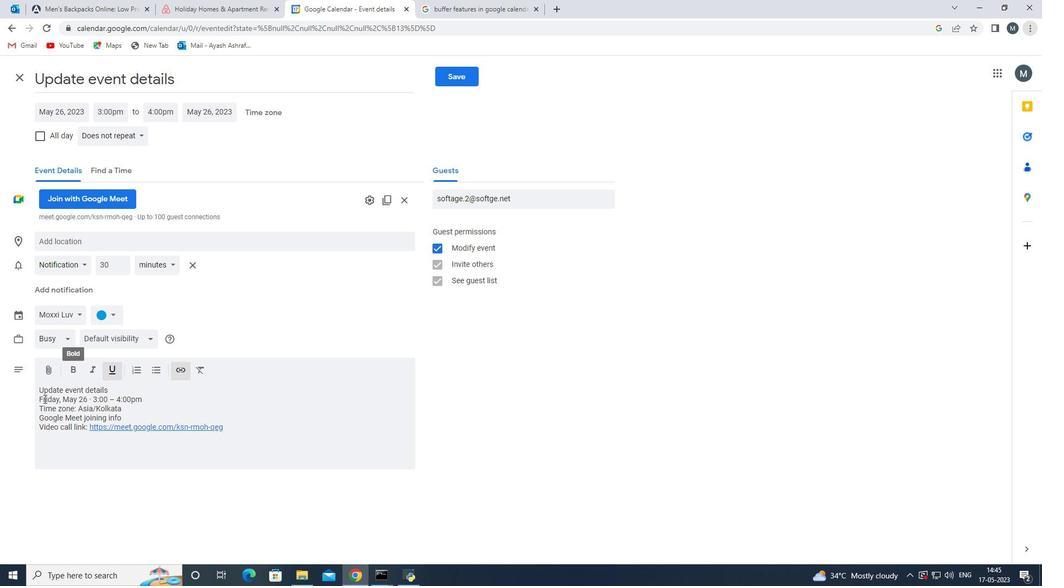 
Action: Mouse pressed left at (42, 395)
Screenshot: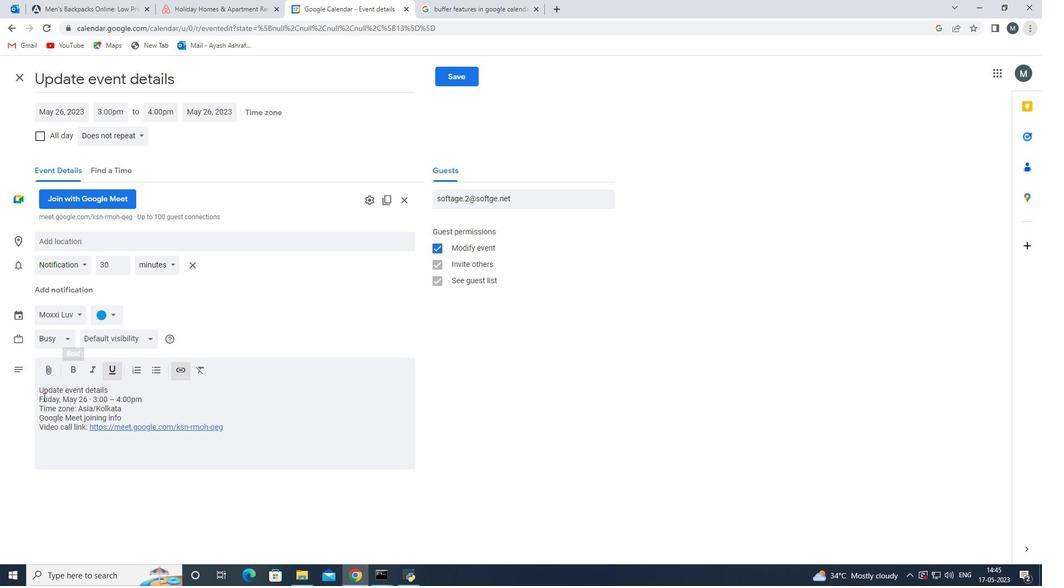 
Action: Mouse moved to (42, 395)
Screenshot: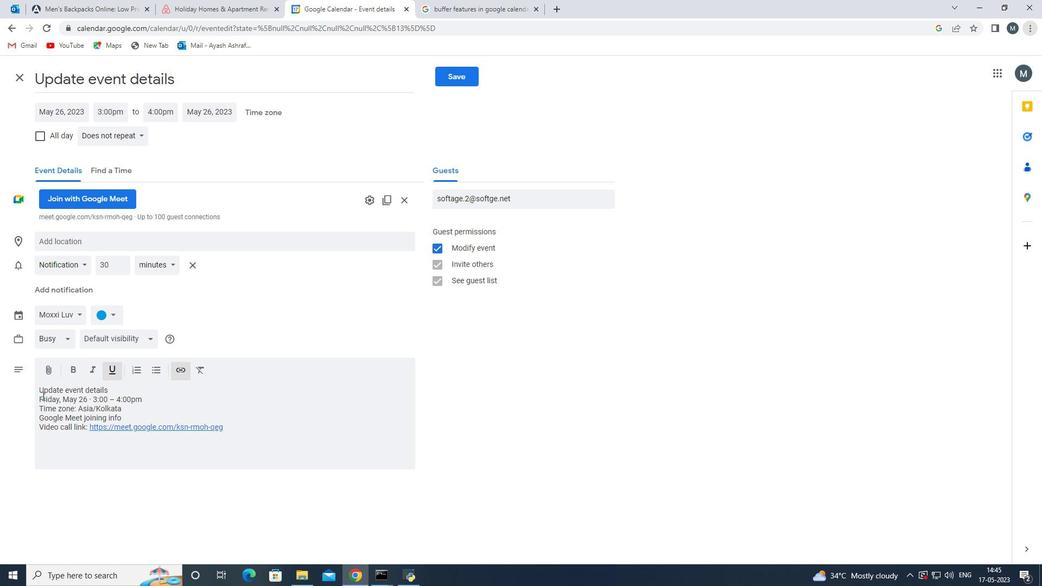 
Action: Mouse pressed left at (42, 395)
Screenshot: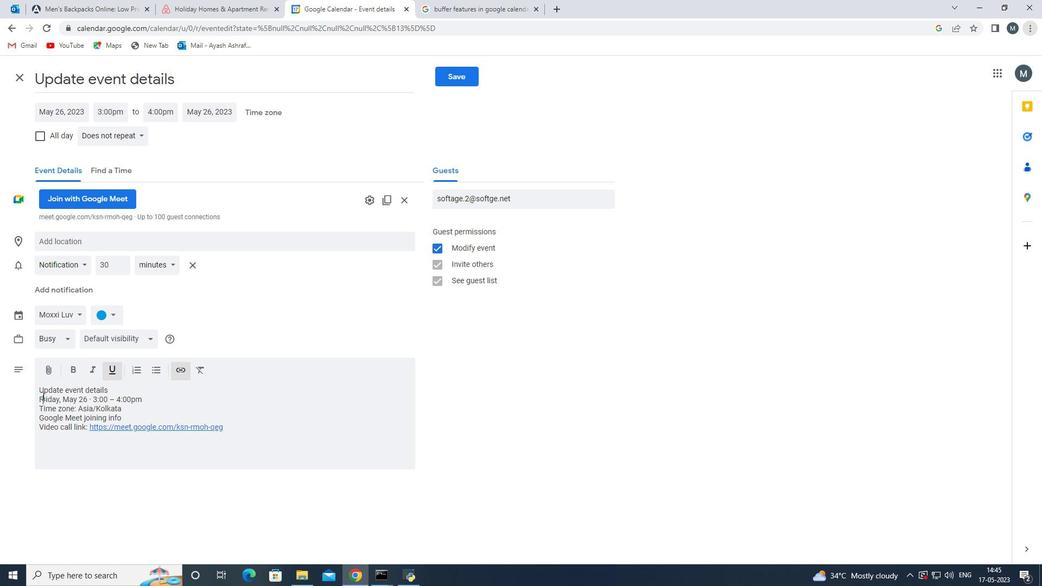 
Action: Mouse pressed left at (42, 395)
Screenshot: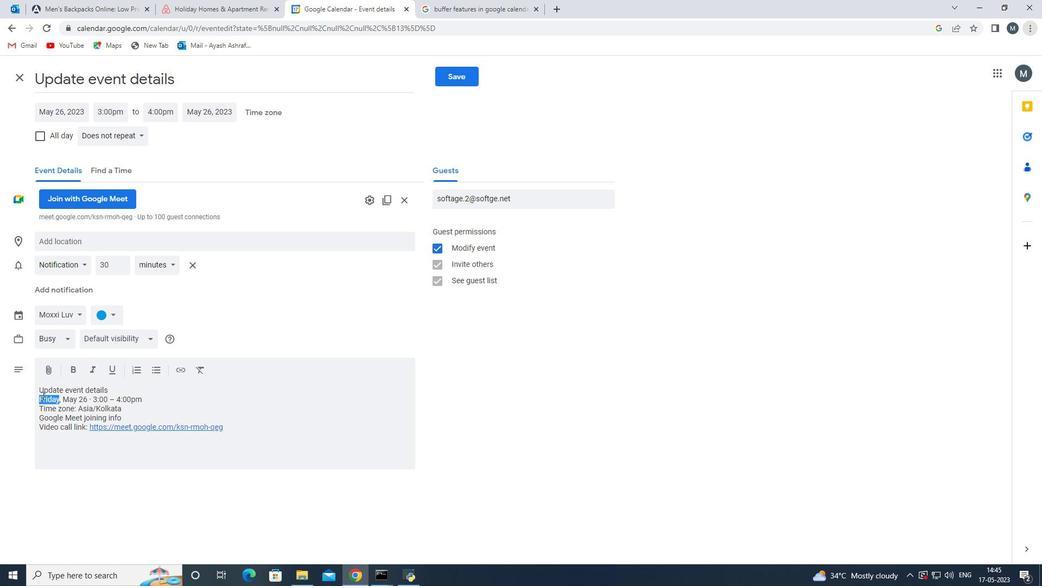 
Action: Mouse moved to (42, 395)
Screenshot: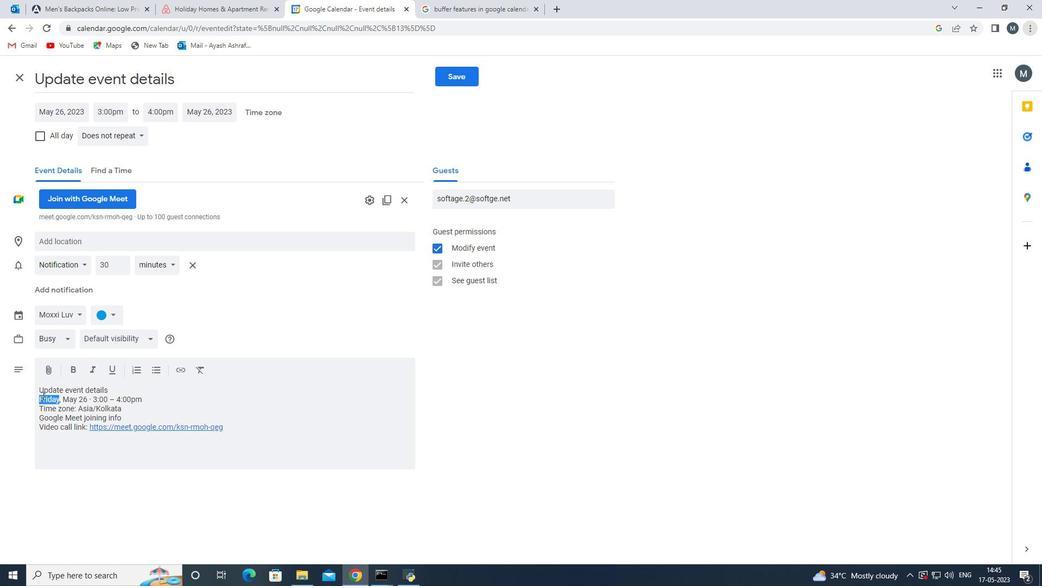 
Action: Mouse pressed left at (42, 395)
Screenshot: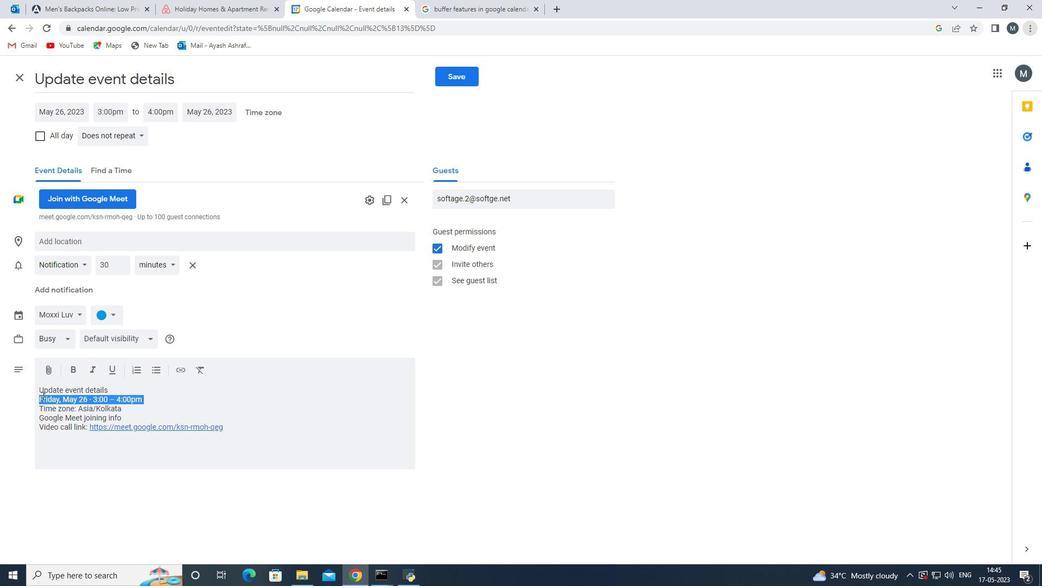 
Action: Mouse moved to (42, 395)
Screenshot: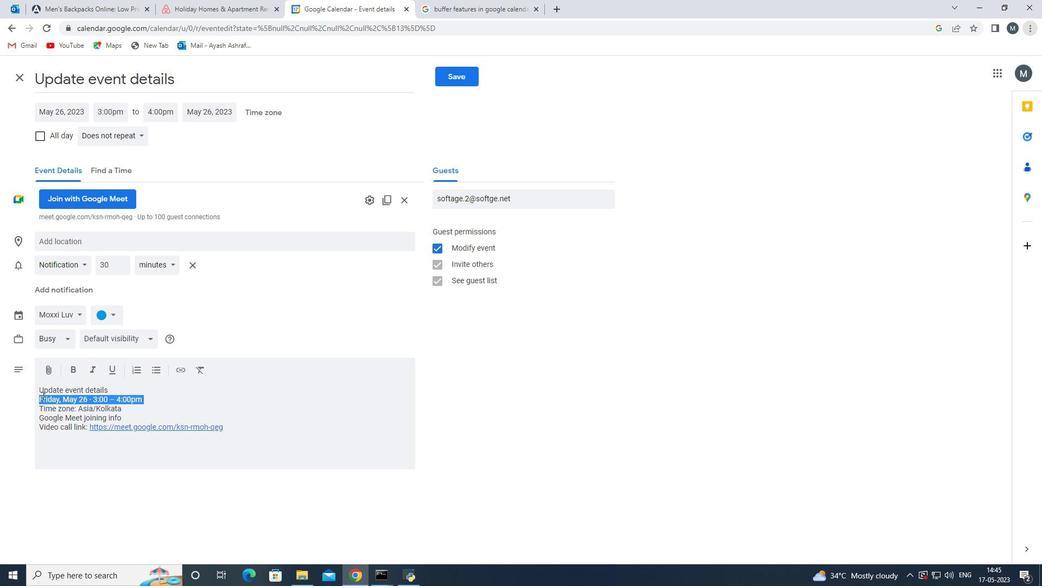 
Action: Mouse pressed left at (42, 395)
Screenshot: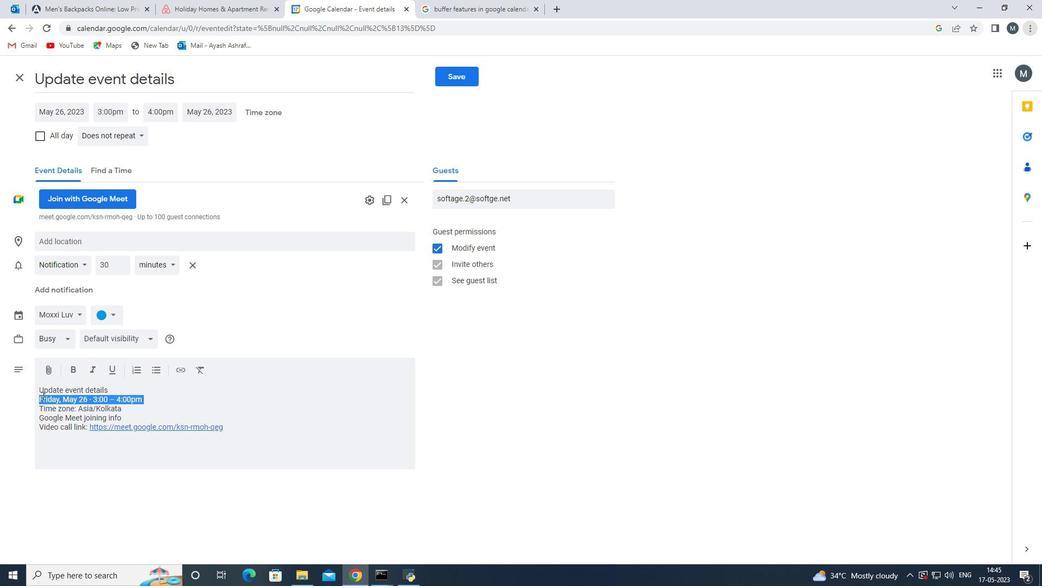 
Action: Mouse pressed left at (42, 395)
Screenshot: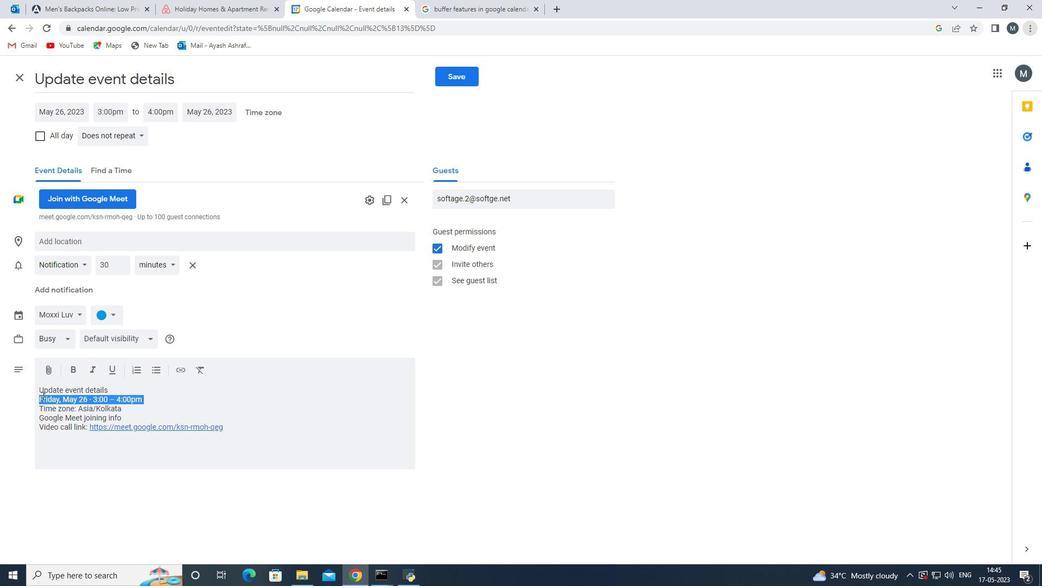 
Action: Mouse pressed left at (42, 395)
Screenshot: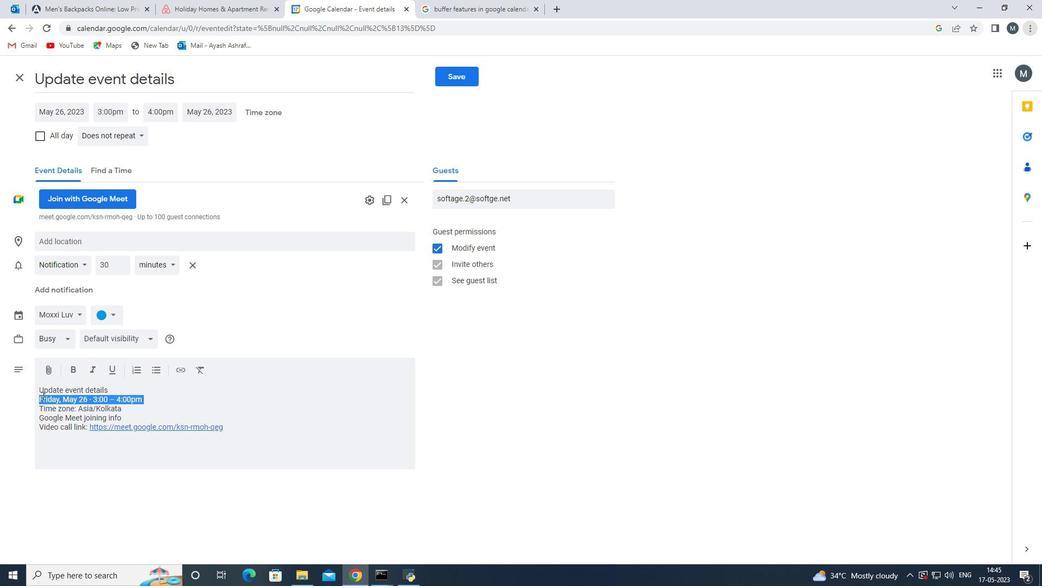
Action: Mouse pressed left at (42, 395)
Screenshot: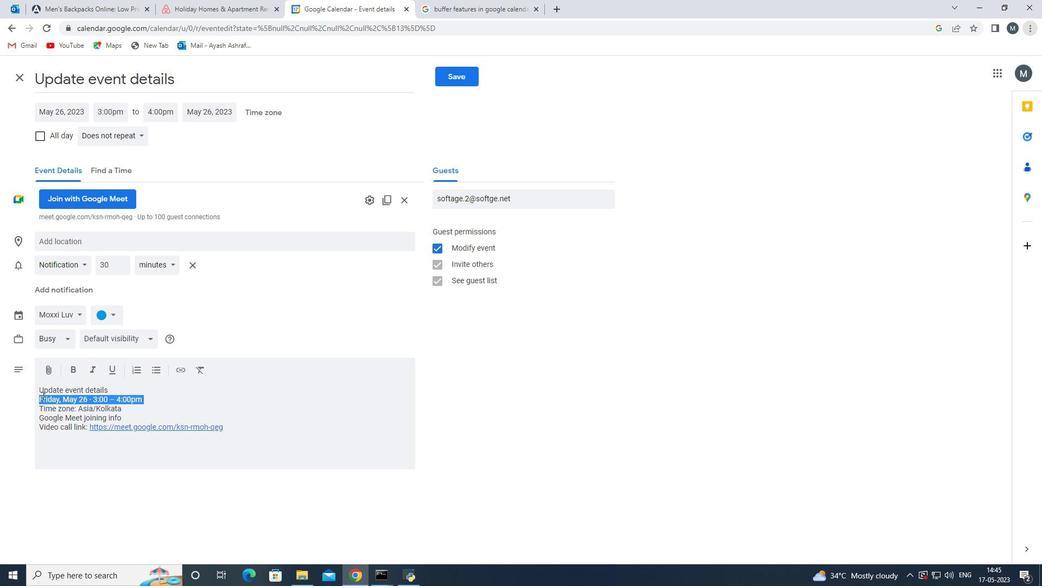 
Action: Mouse moved to (68, 372)
Screenshot: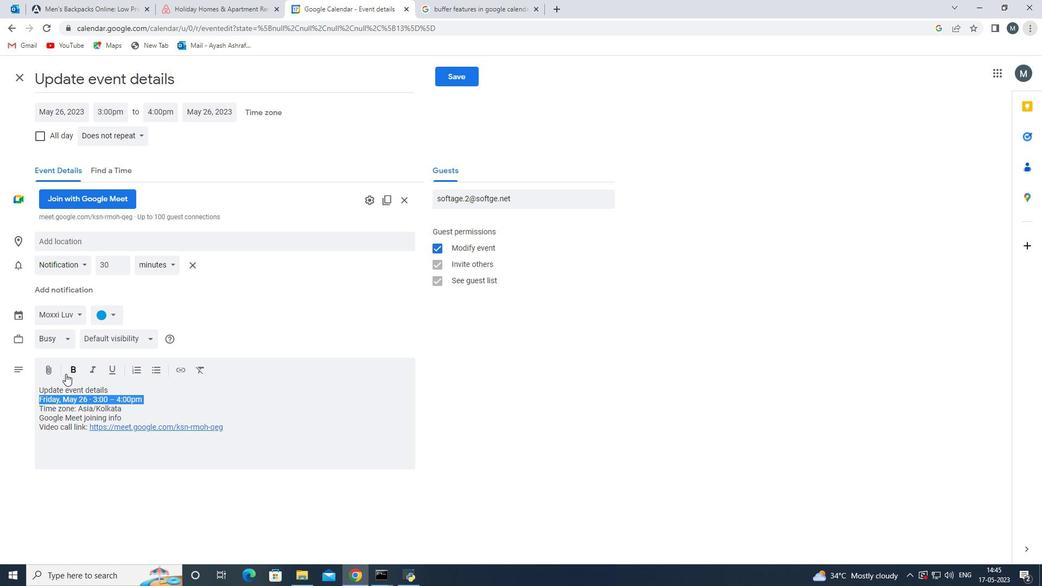 
Action: Mouse pressed left at (68, 372)
Screenshot: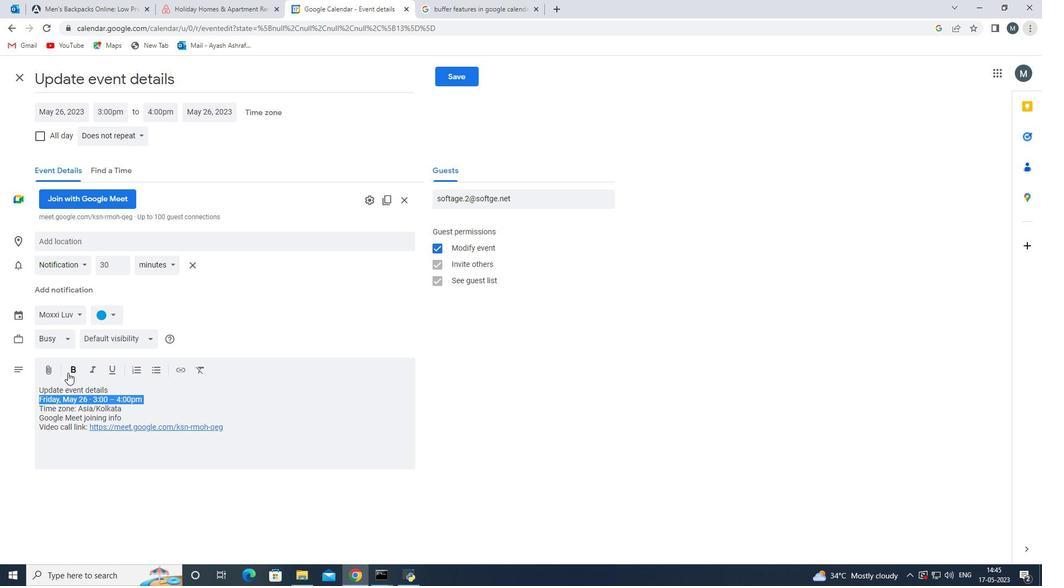 
Action: Mouse moved to (213, 411)
Screenshot: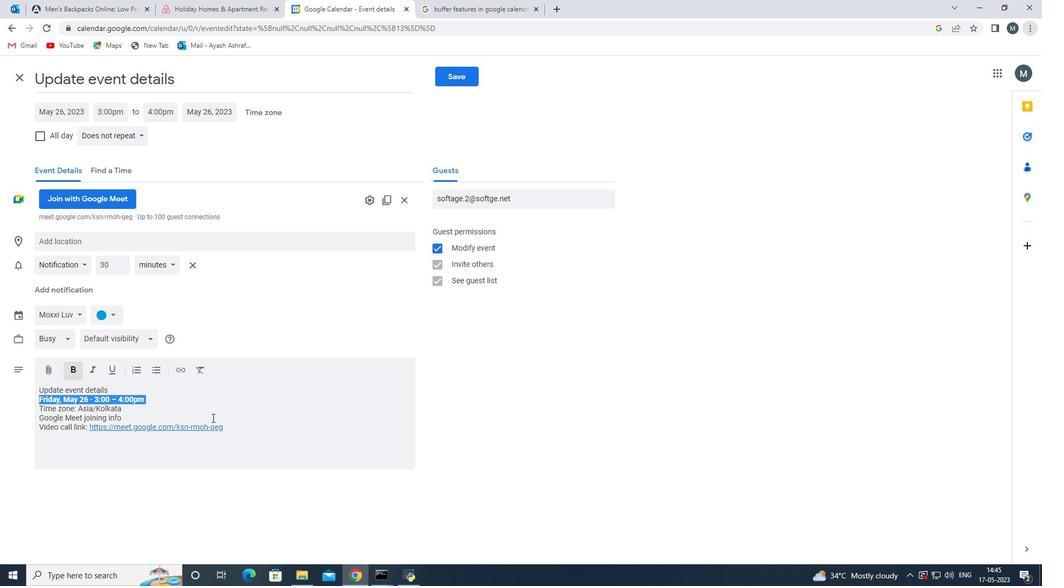 
Action: Mouse pressed left at (213, 411)
Screenshot: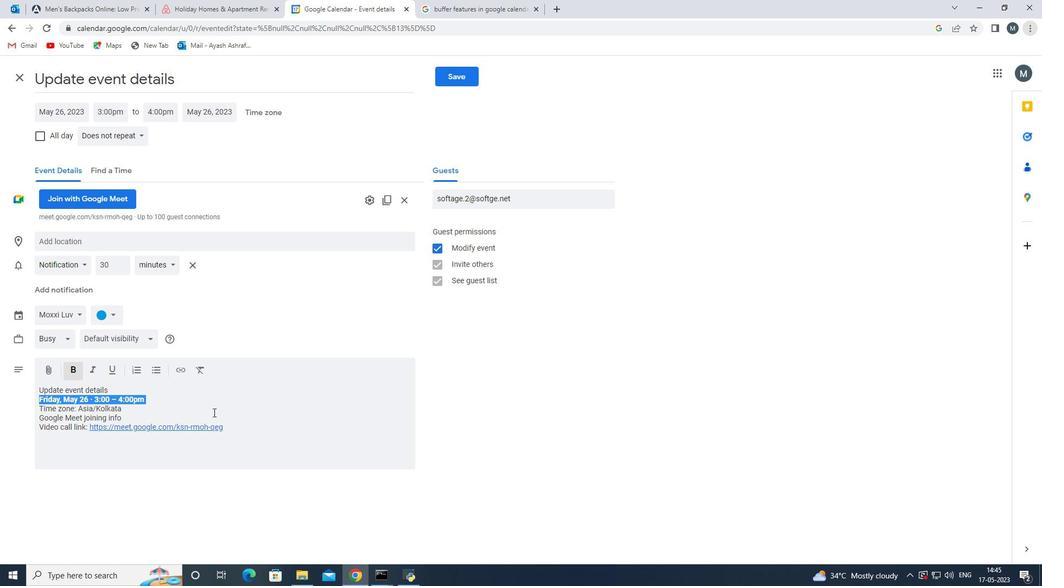 
Action: Mouse moved to (47, 388)
Screenshot: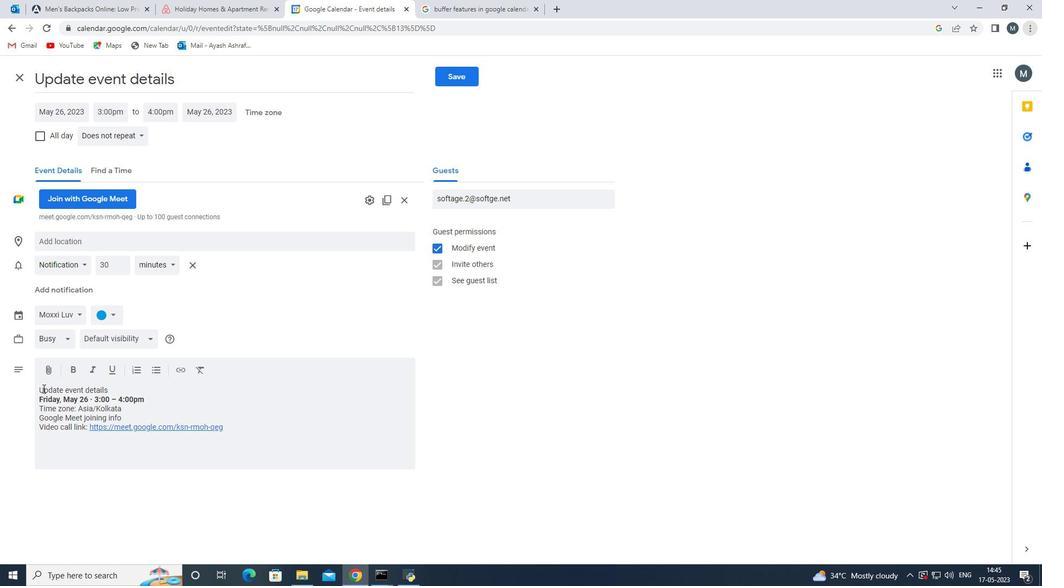 
Action: Mouse pressed left at (47, 388)
Screenshot: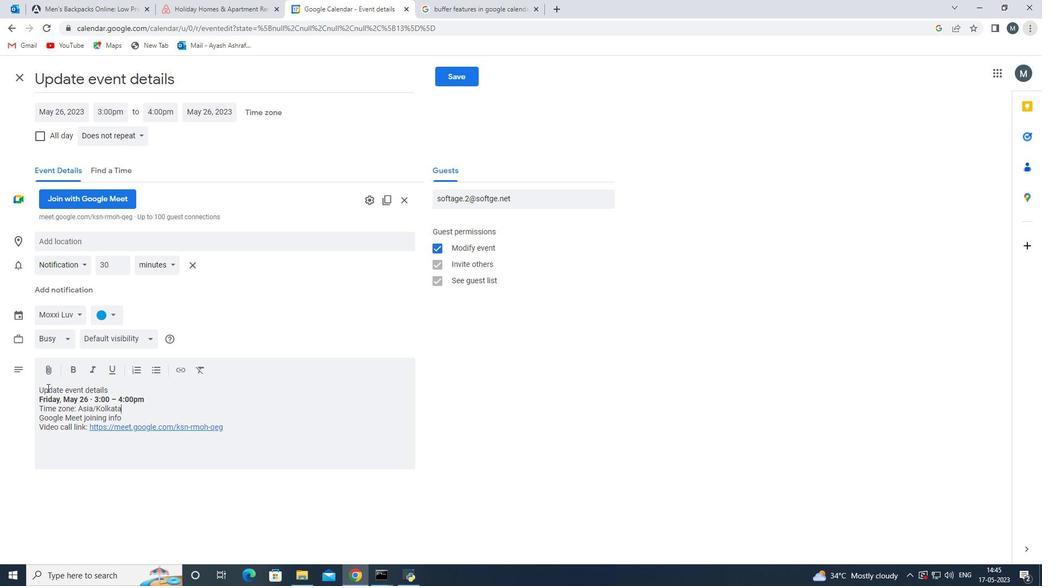 
Action: Mouse pressed left at (47, 388)
Screenshot: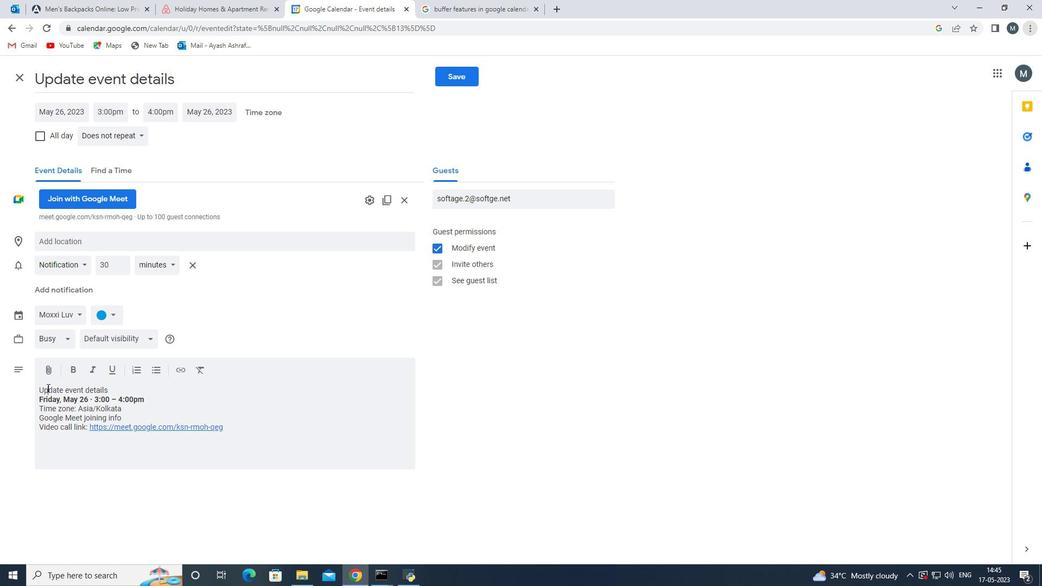 
Action: Mouse pressed left at (47, 388)
Screenshot: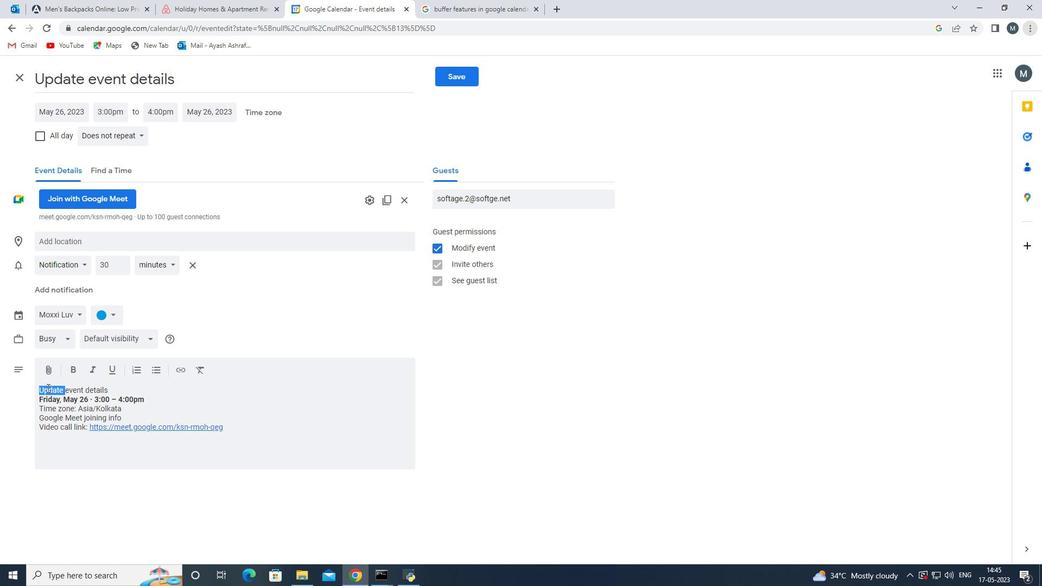 
Action: Mouse moved to (71, 370)
Screenshot: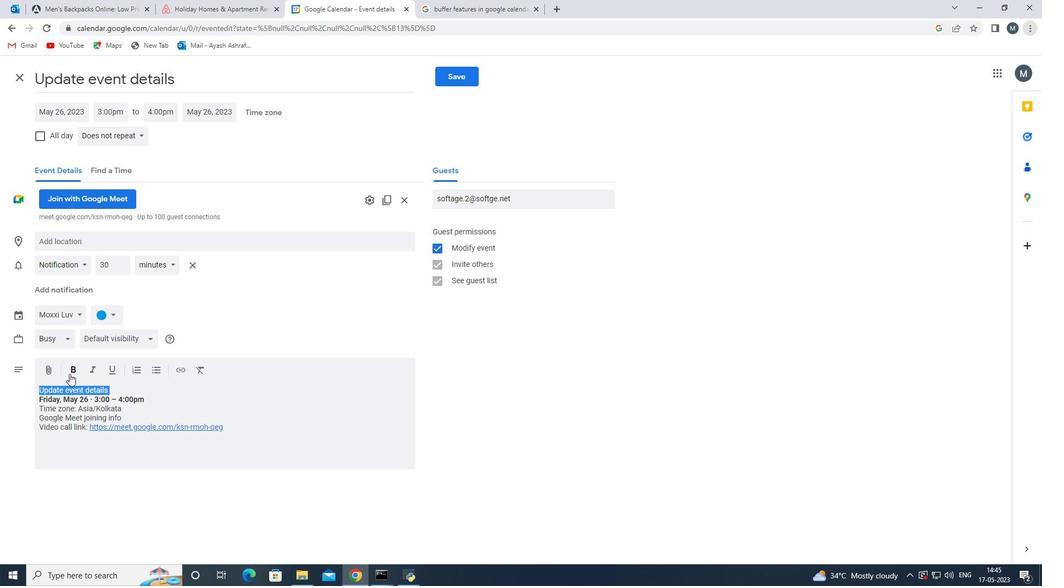 
Action: Mouse pressed left at (71, 370)
Screenshot: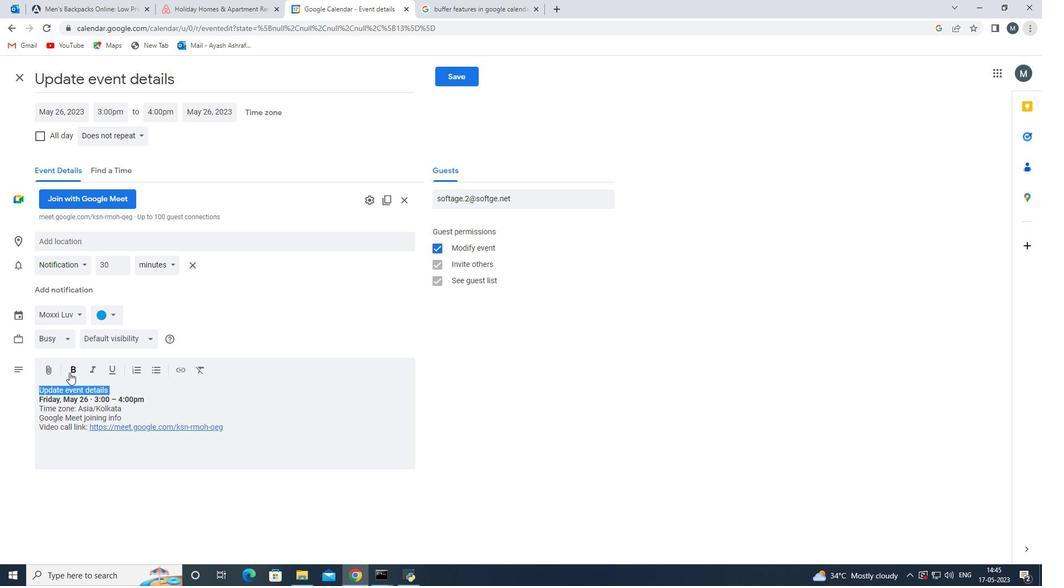 
Action: Mouse moved to (179, 407)
Screenshot: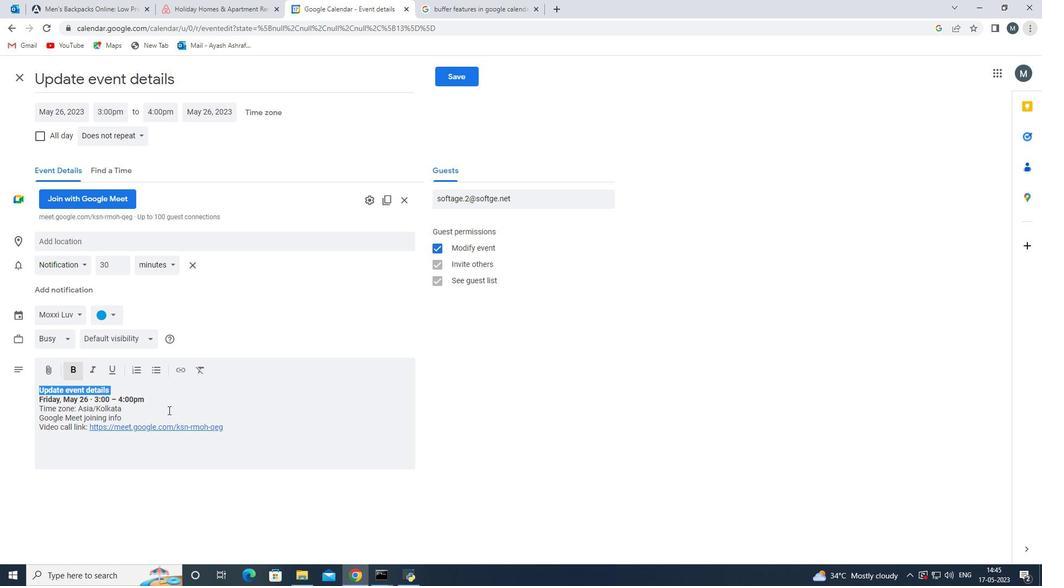 
Action: Mouse pressed left at (179, 407)
Screenshot: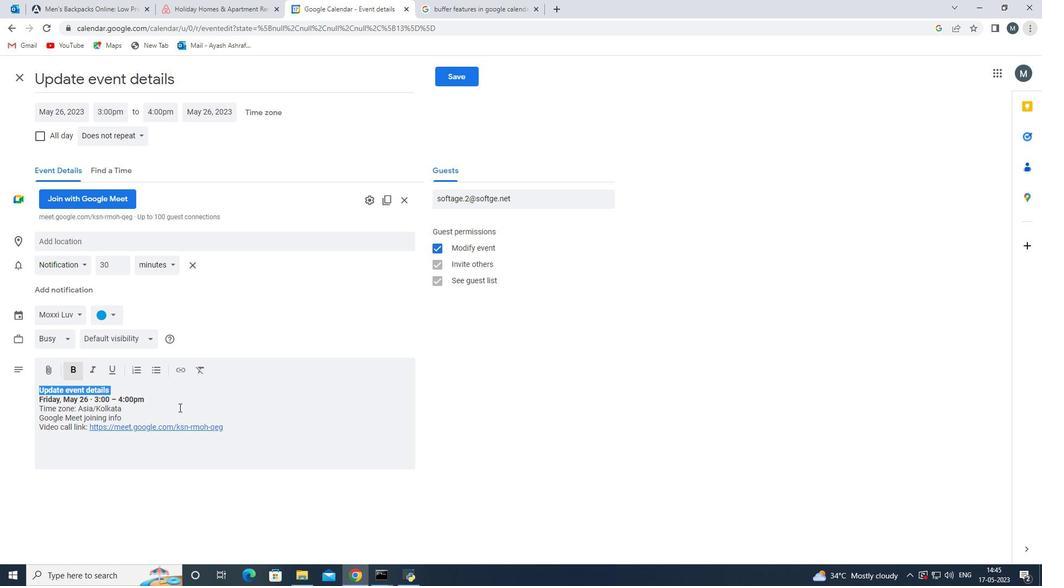 
Action: Mouse moved to (37, 411)
Screenshot: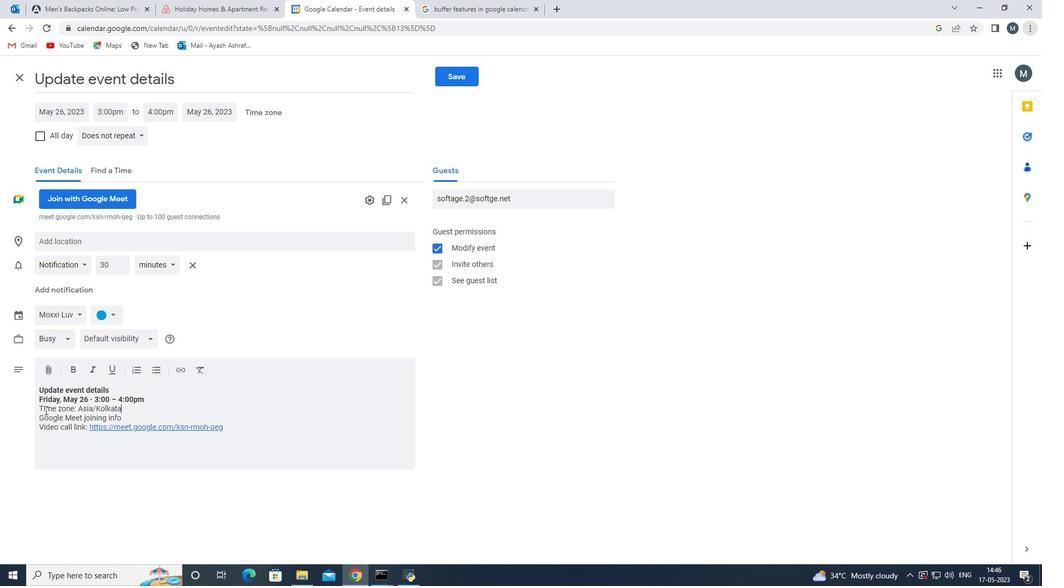 
Action: Mouse pressed left at (37, 411)
Screenshot: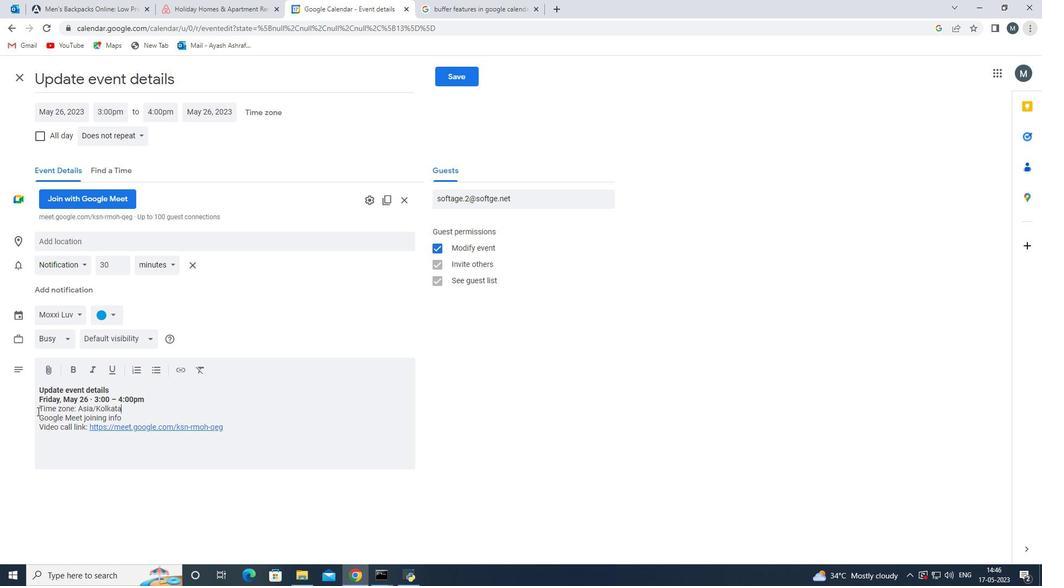 
Action: Mouse moved to (98, 373)
Screenshot: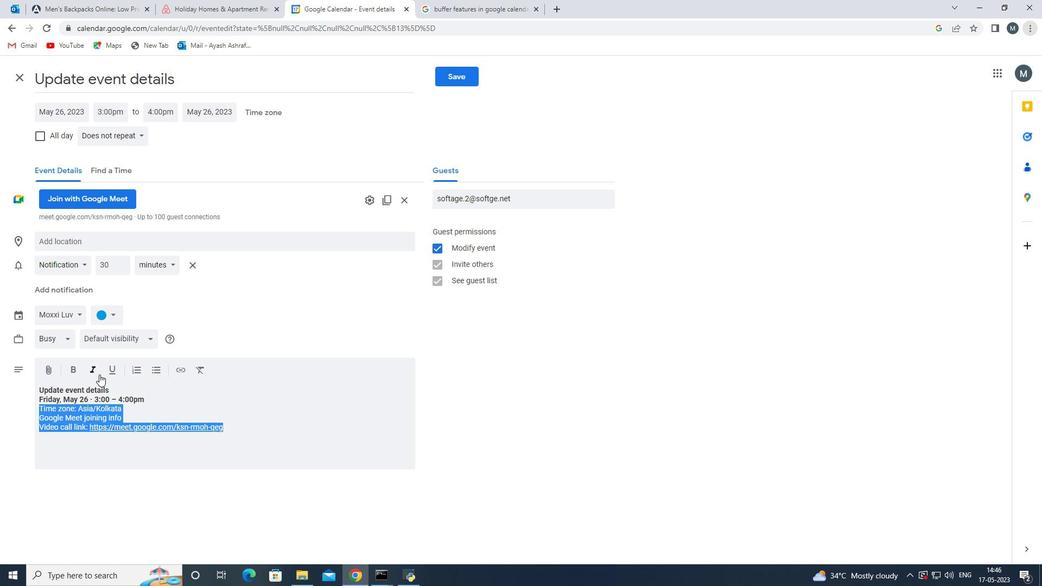 
Action: Mouse pressed left at (98, 373)
Screenshot: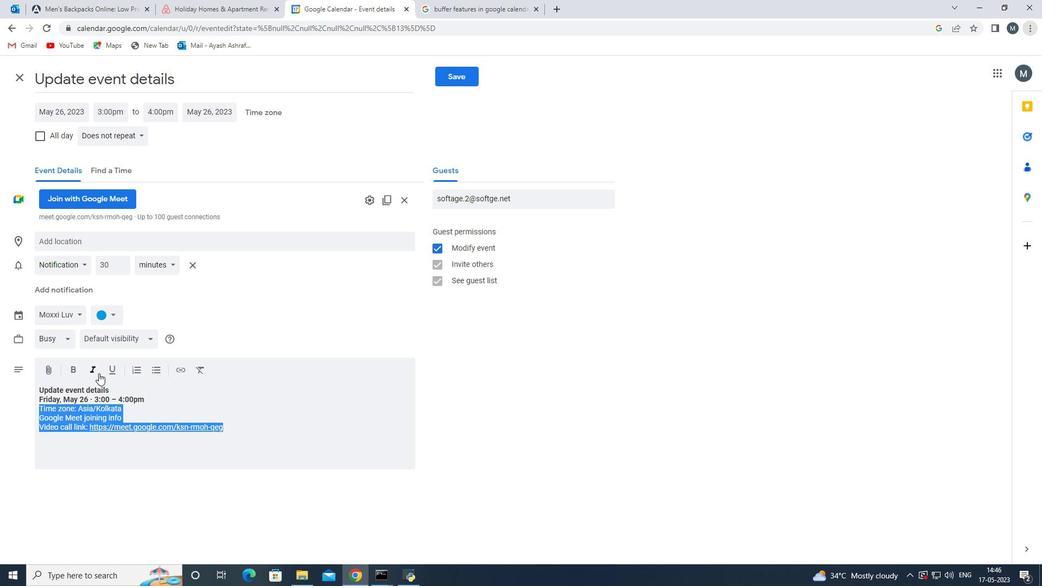 
Action: Mouse moved to (251, 396)
Screenshot: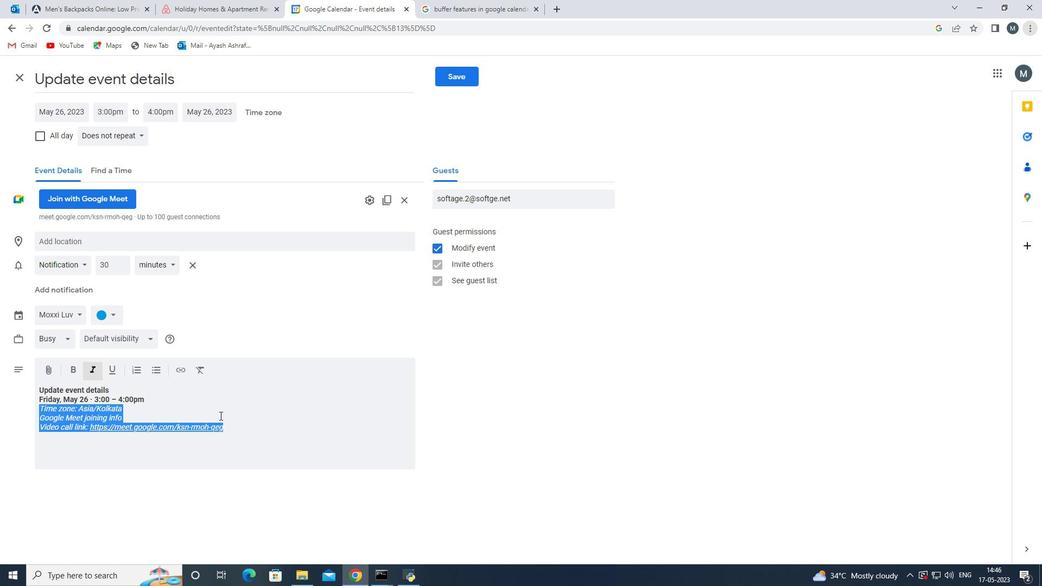 
Action: Mouse pressed left at (251, 396)
Screenshot: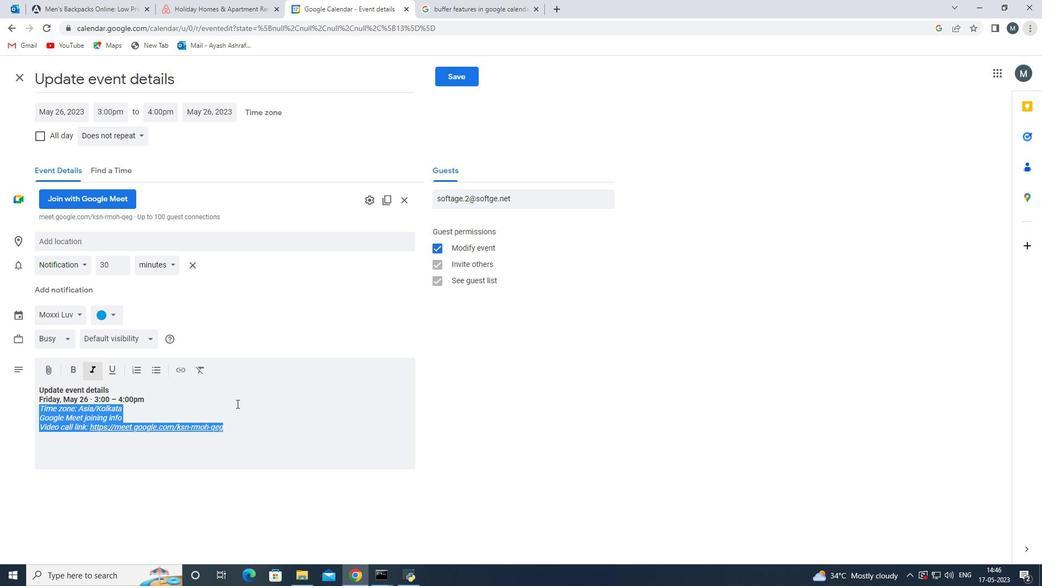 
Action: Mouse moved to (142, 342)
Screenshot: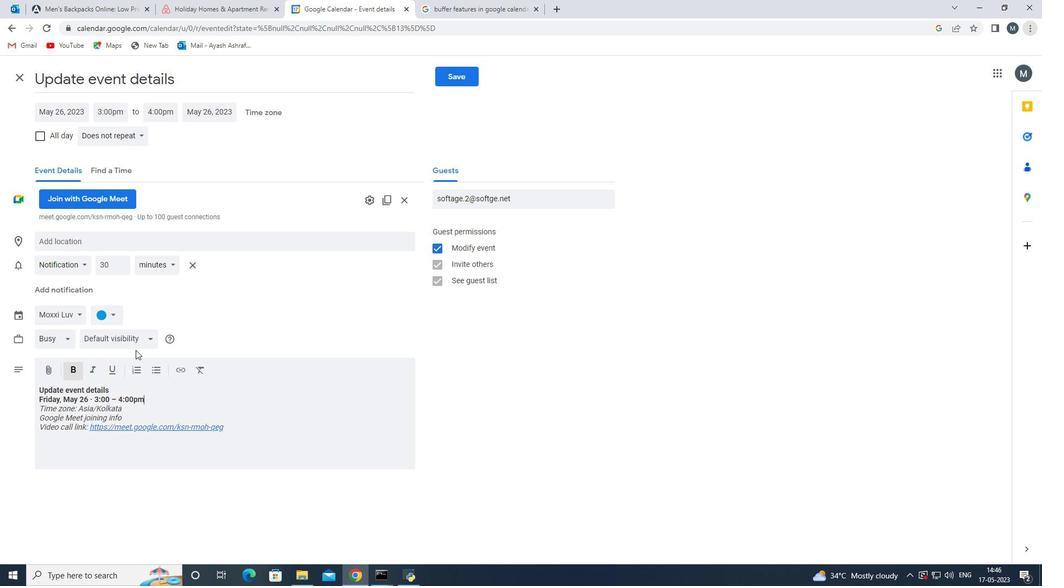 
Action: Mouse pressed left at (142, 342)
Screenshot: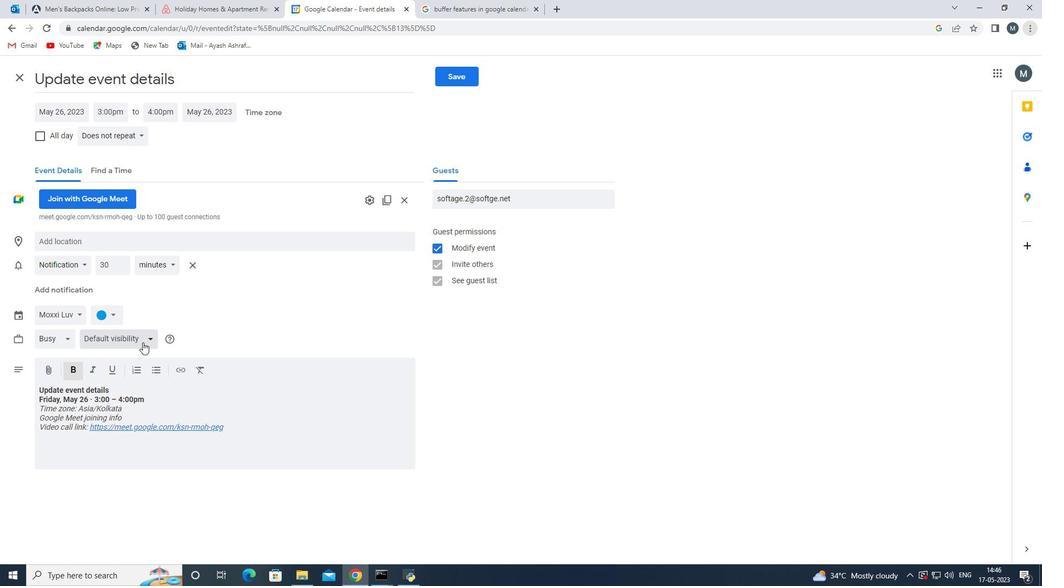 
Action: Mouse moved to (135, 384)
Screenshot: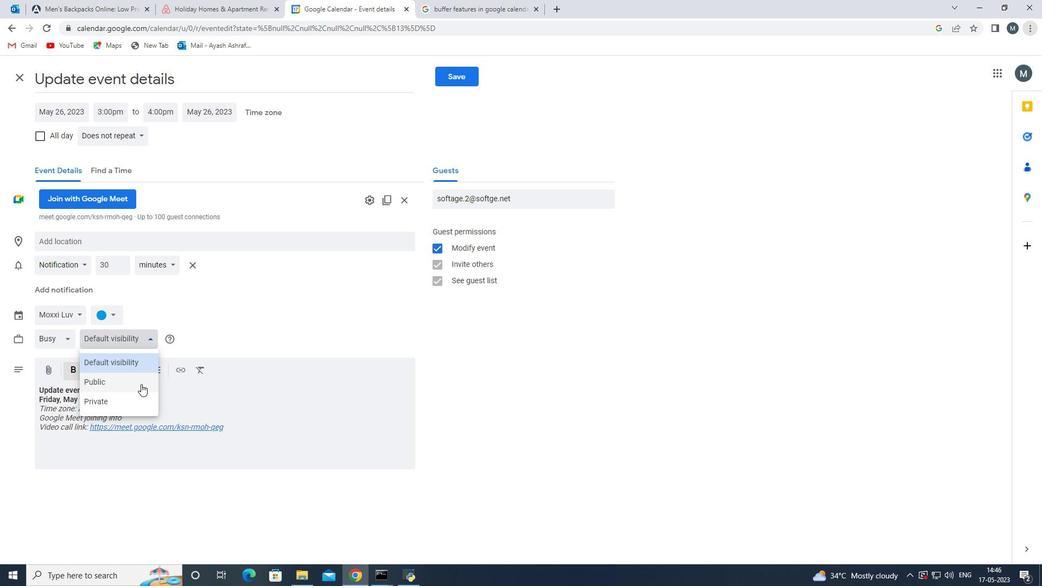 
Action: Mouse pressed left at (135, 384)
Screenshot: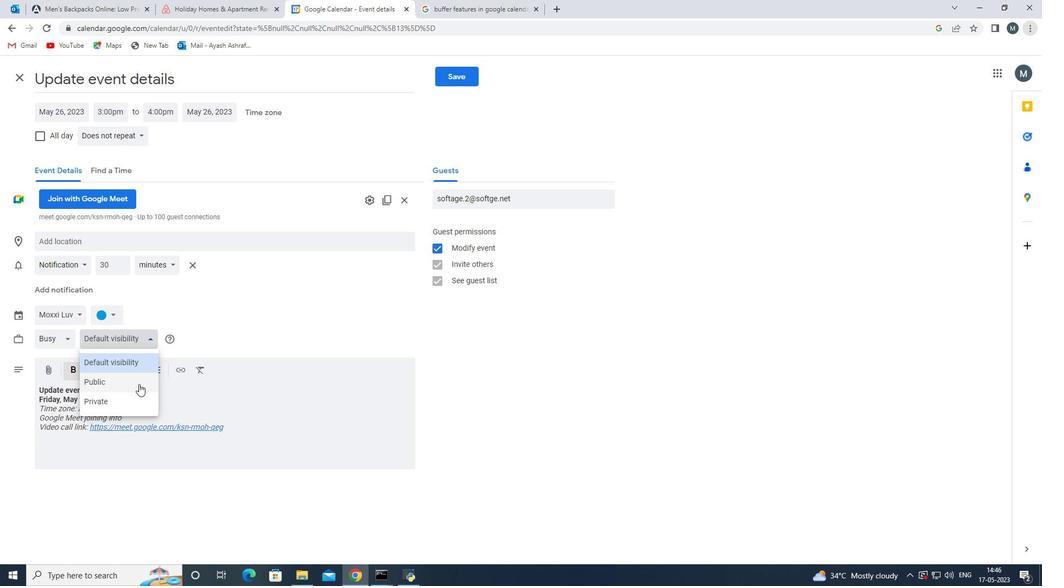 
Action: Mouse moved to (144, 309)
Screenshot: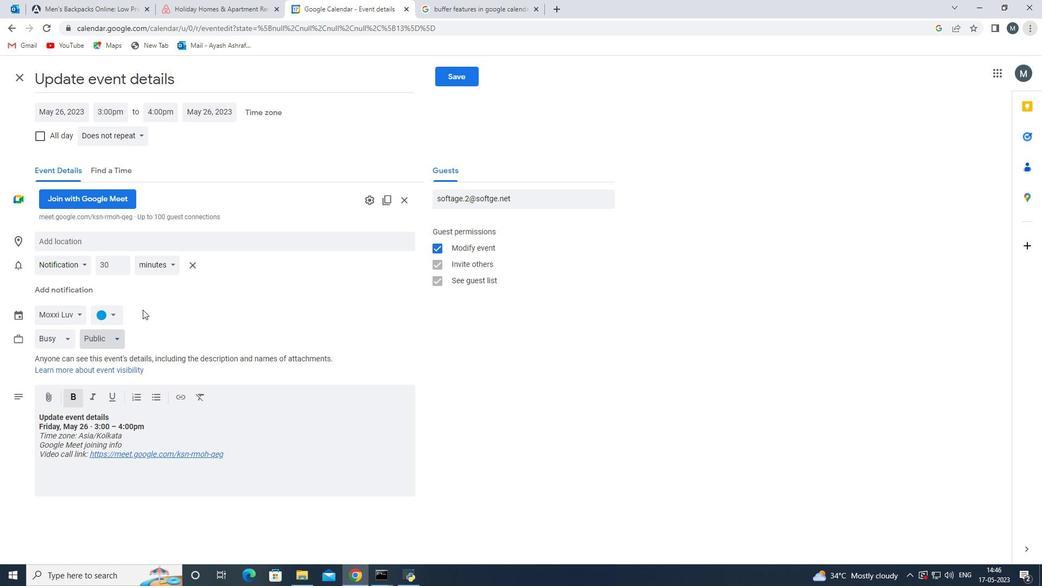 
Action: Mouse scrolled (144, 309) with delta (0, 0)
Screenshot: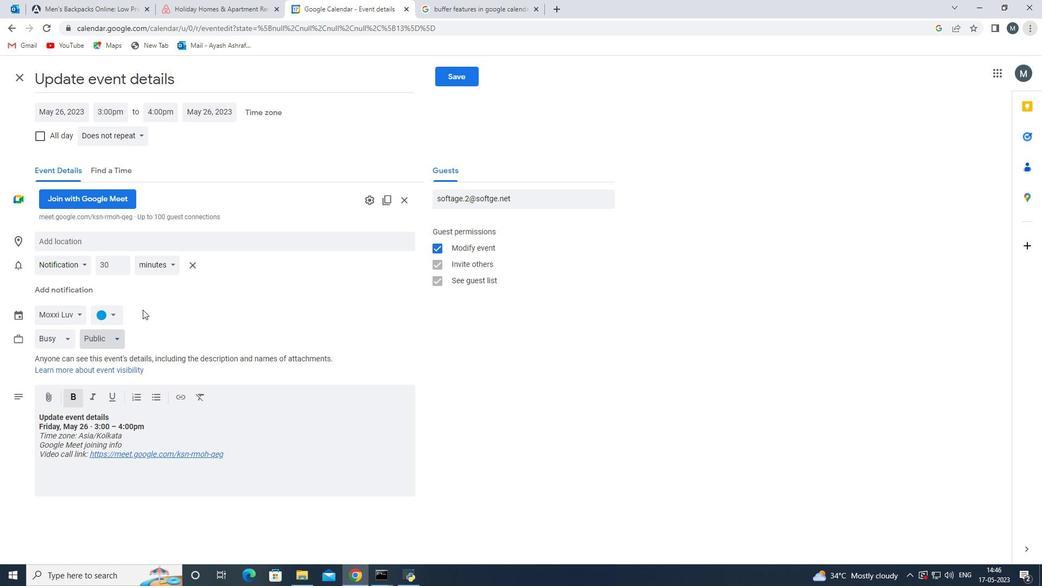 
Action: Mouse scrolled (144, 309) with delta (0, 0)
Screenshot: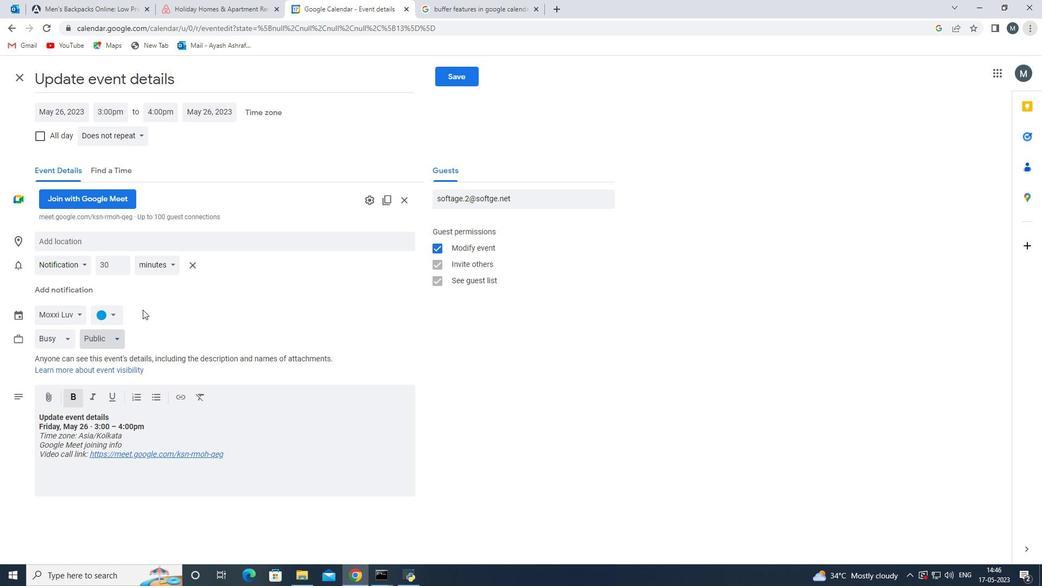 
Action: Mouse scrolled (144, 309) with delta (0, 0)
Screenshot: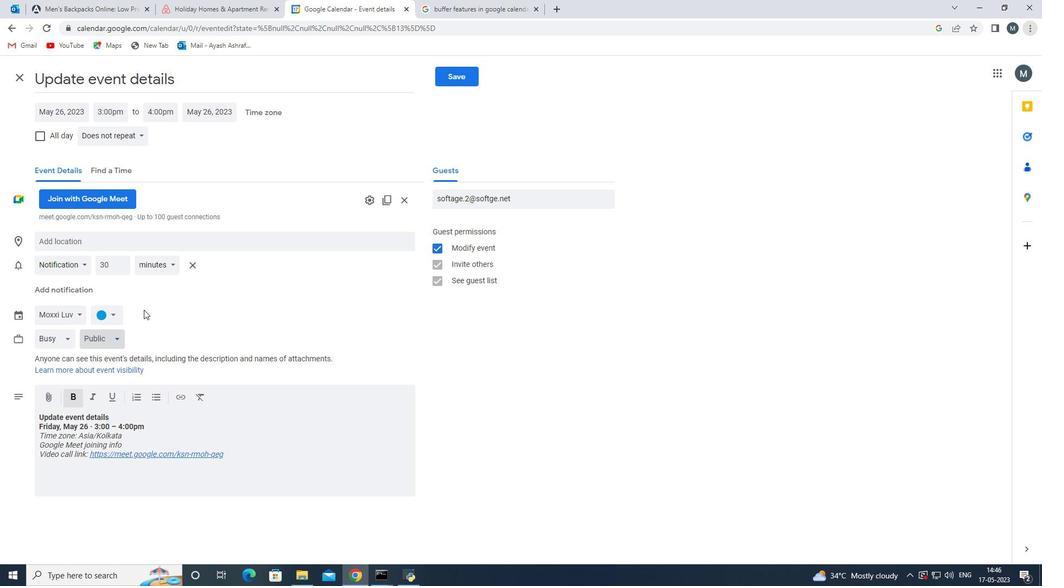 
Action: Mouse scrolled (144, 309) with delta (0, 0)
Screenshot: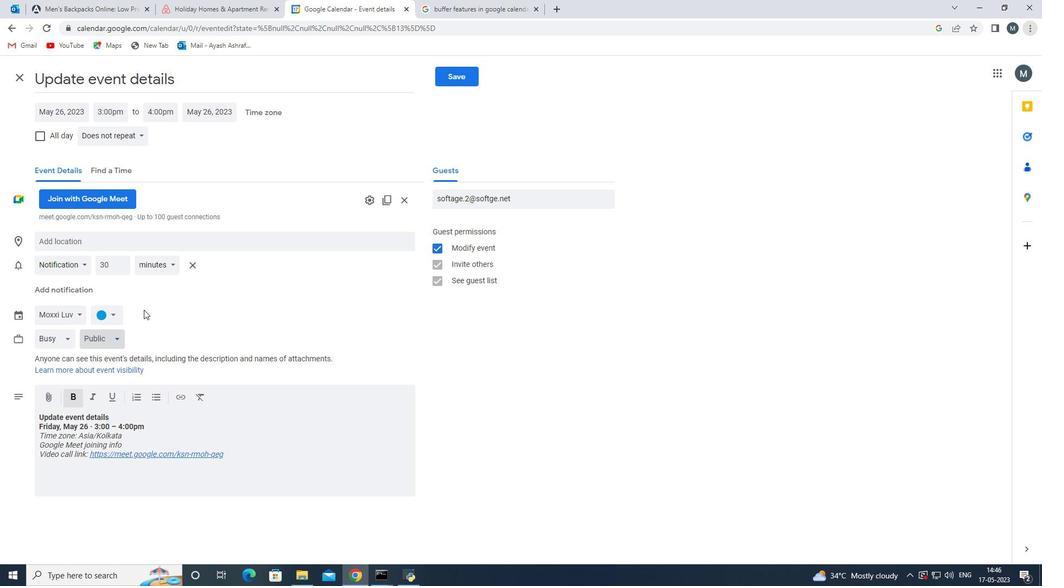 
Action: Mouse scrolled (144, 309) with delta (0, 0)
Screenshot: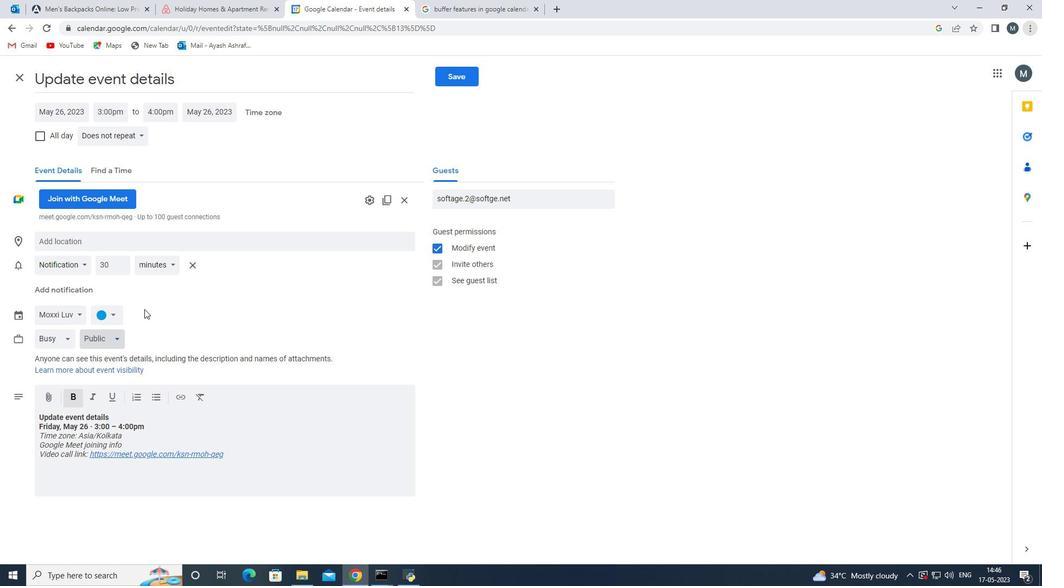 
Action: Mouse moved to (367, 205)
Screenshot: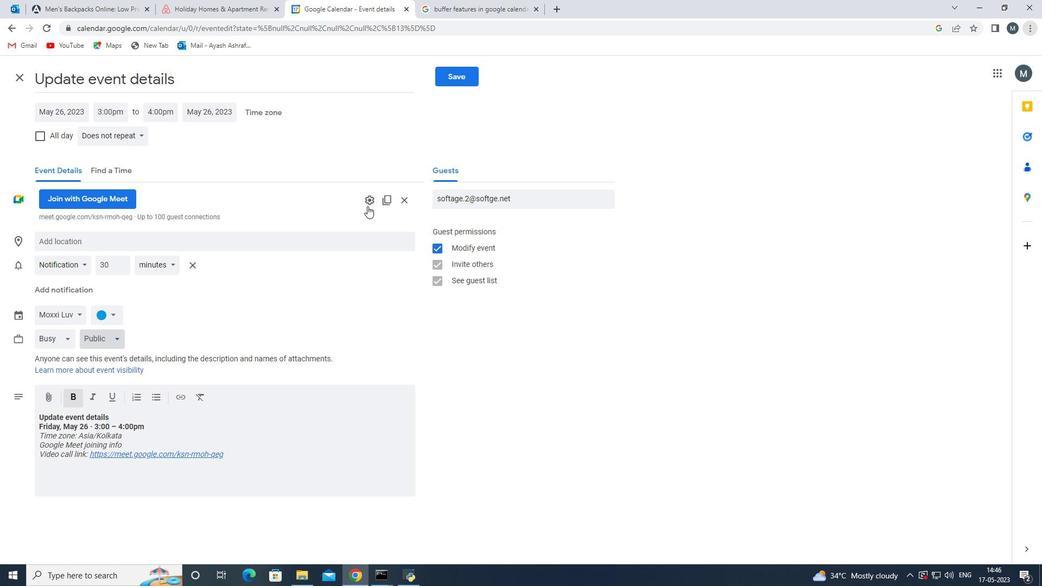 
Action: Mouse pressed left at (367, 205)
Screenshot: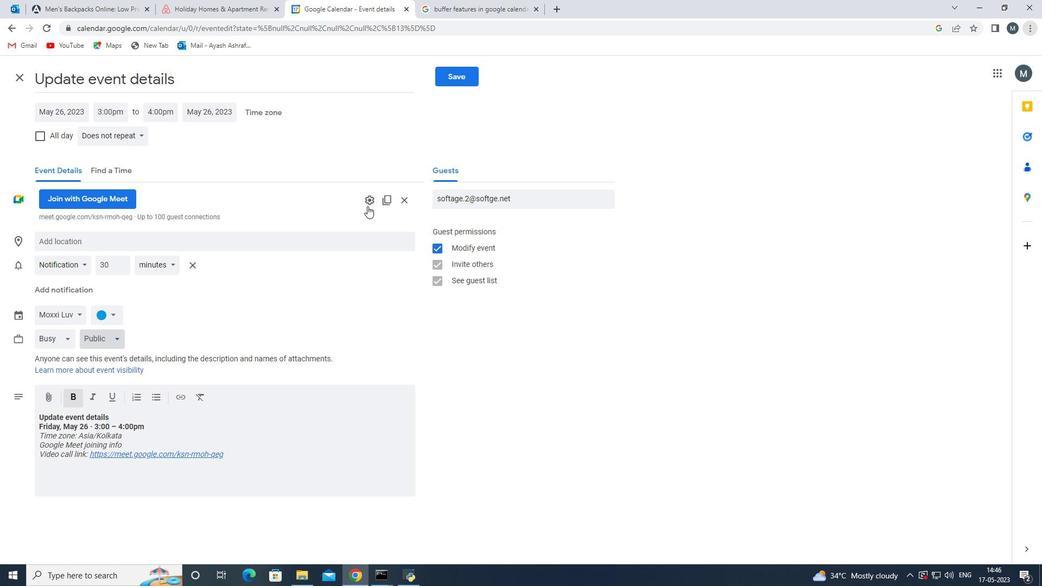 
Action: Mouse moved to (712, 487)
Screenshot: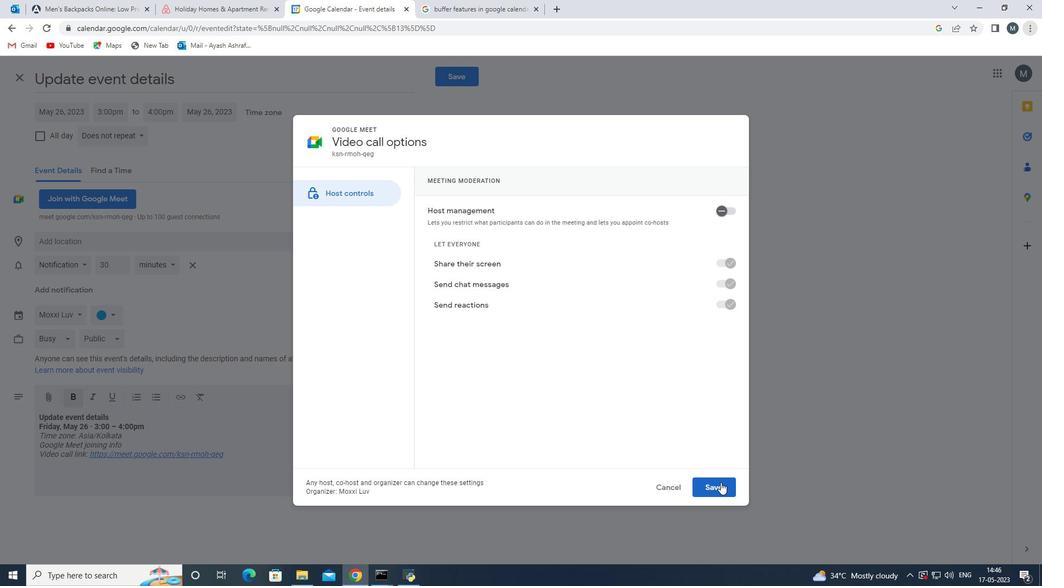 
Action: Mouse pressed left at (712, 487)
Screenshot: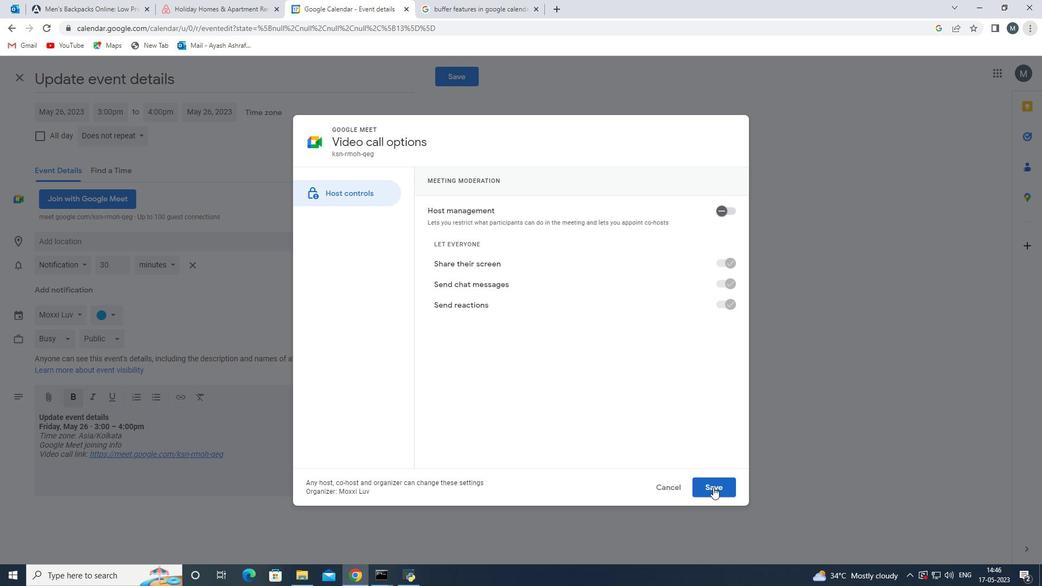 
Action: Mouse moved to (297, 398)
Screenshot: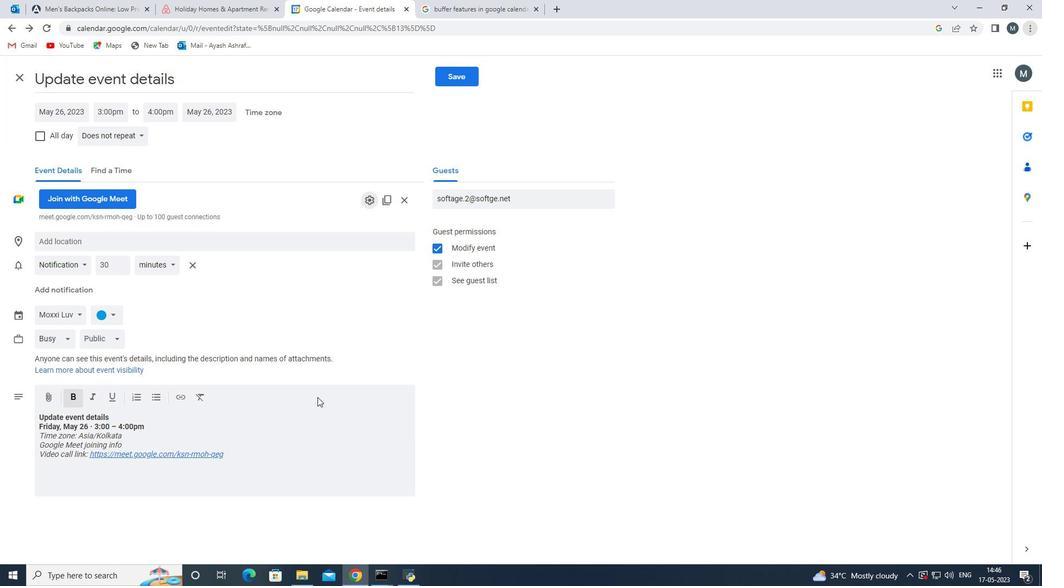 
Action: Mouse scrolled (297, 398) with delta (0, 0)
Screenshot: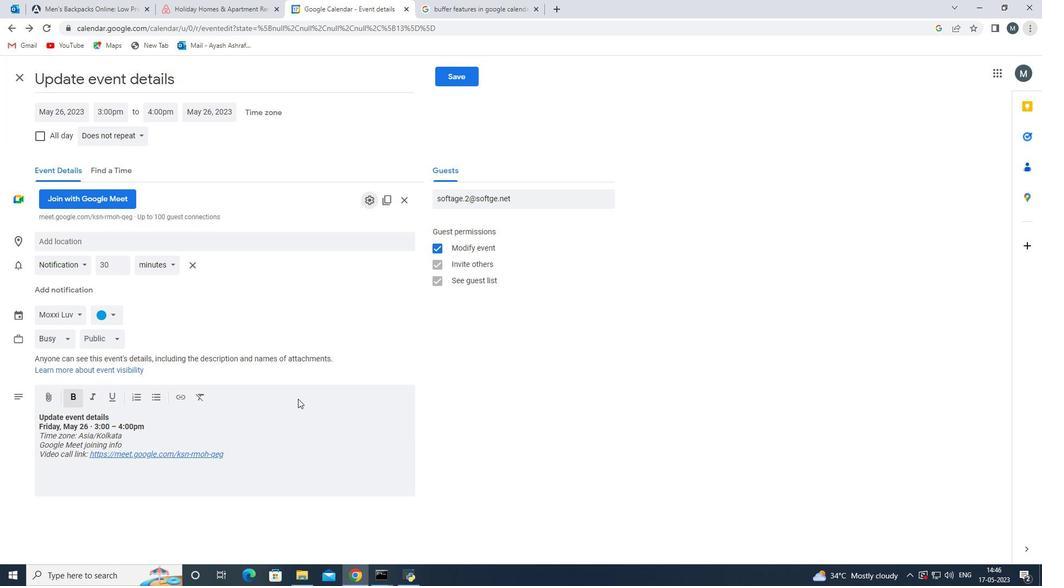 
Action: Mouse moved to (259, 106)
Screenshot: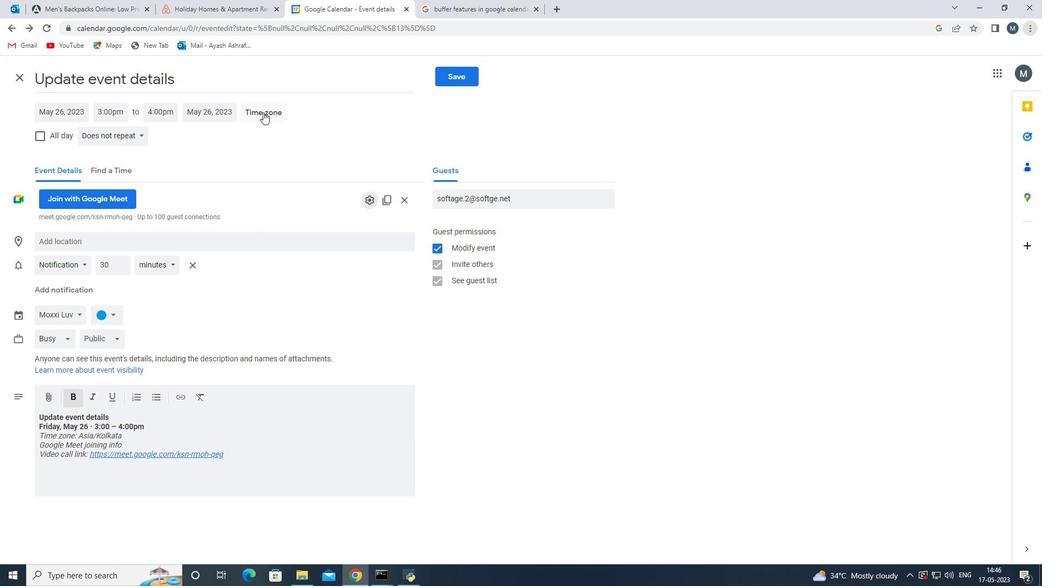 
Action: Mouse pressed left at (259, 106)
Screenshot: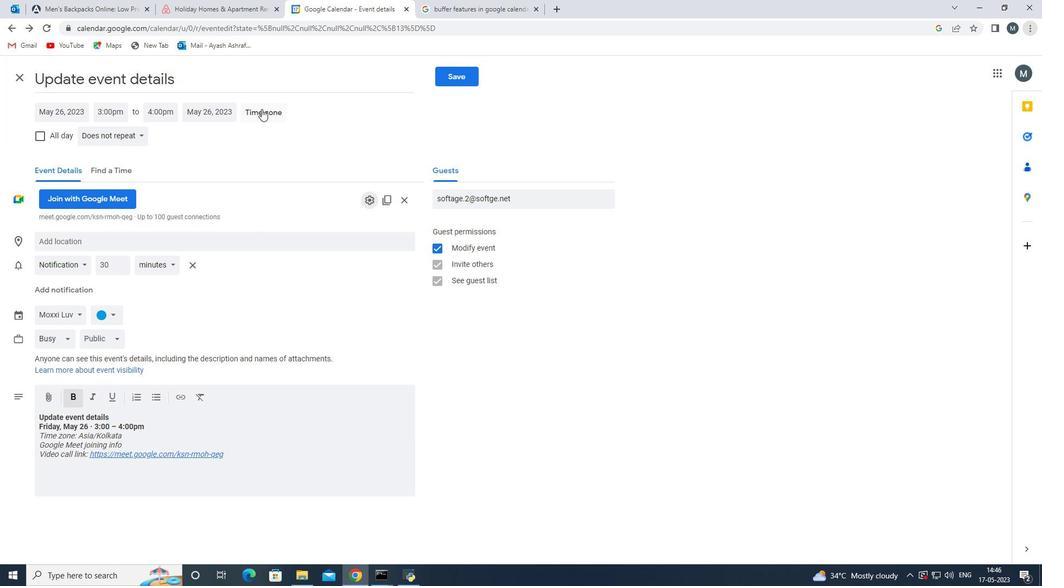 
Action: Mouse moved to (331, 280)
Screenshot: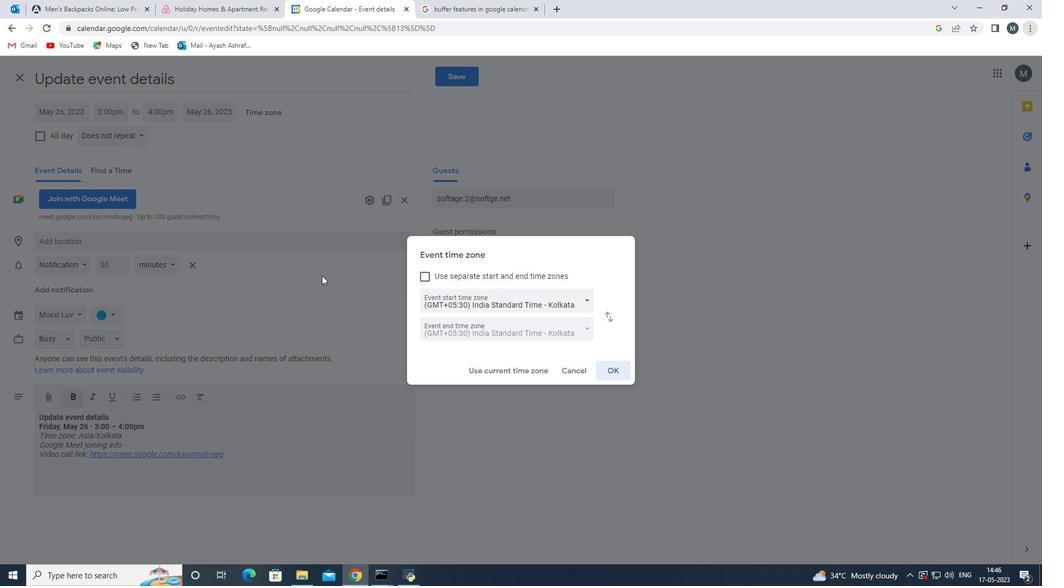 
Action: Mouse pressed left at (331, 280)
Screenshot: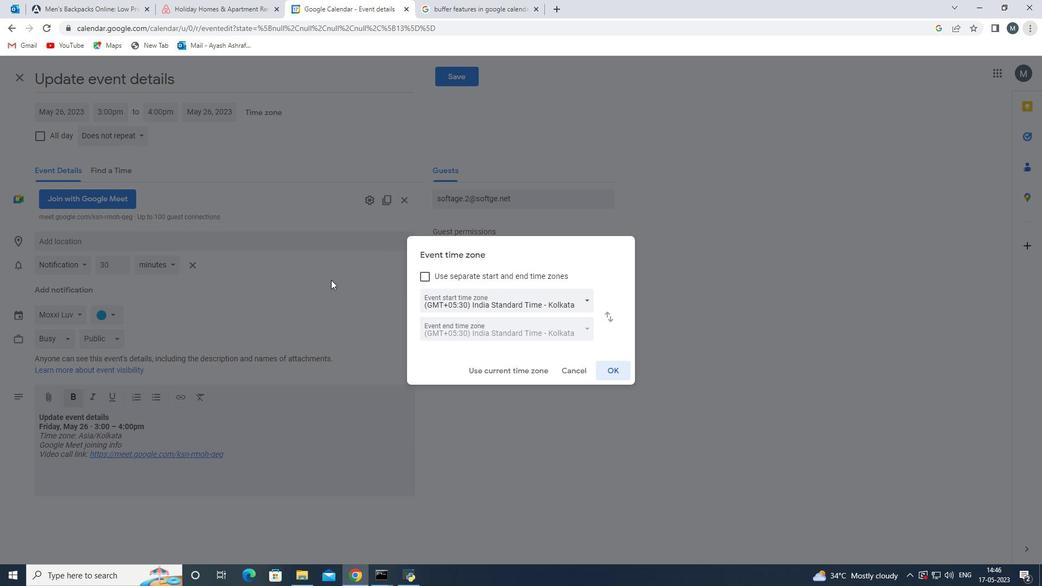 
Action: Mouse moved to (321, 291)
Screenshot: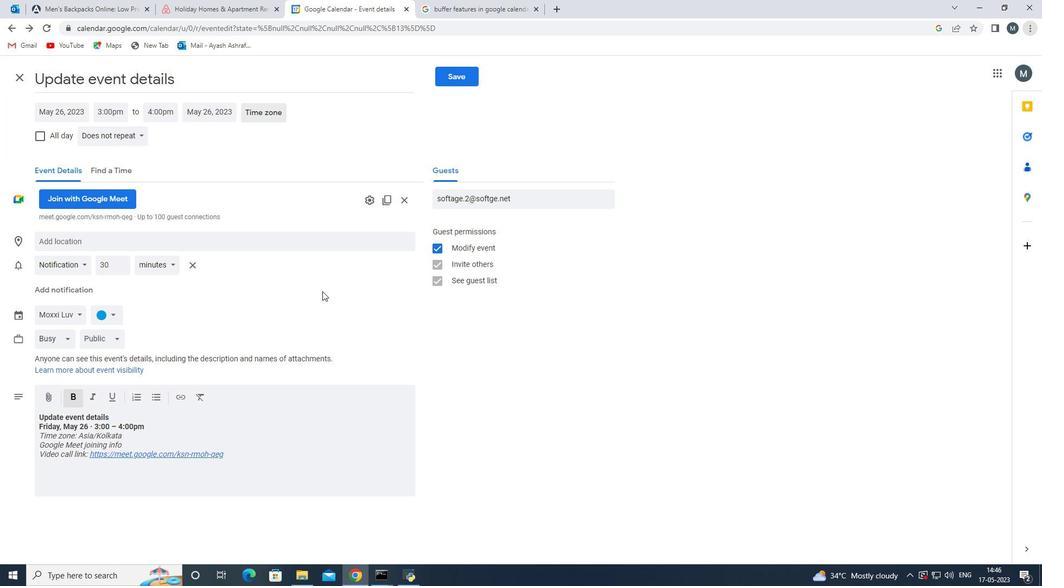 
Action: Mouse scrolled (321, 291) with delta (0, 0)
Screenshot: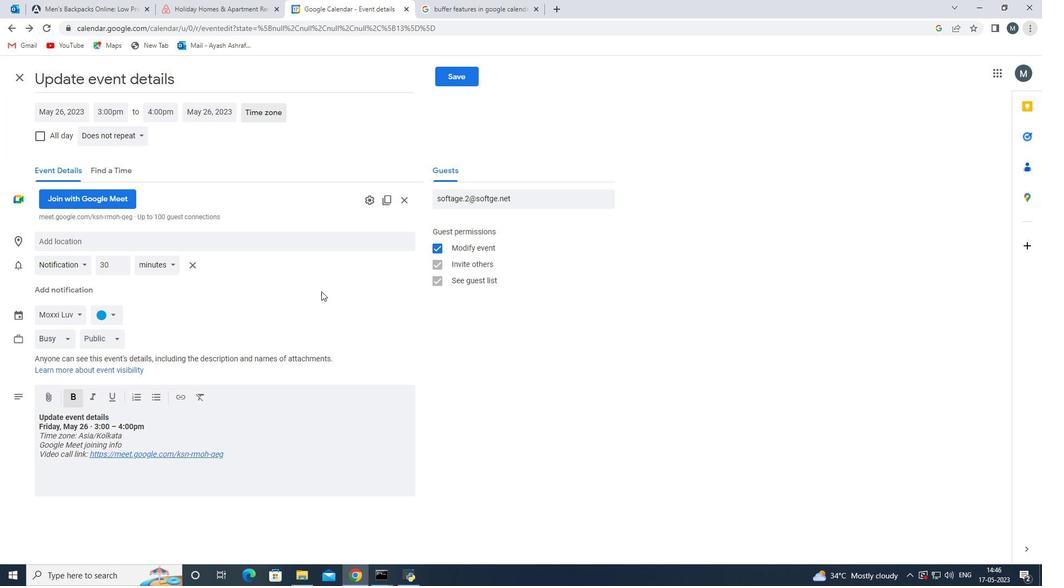 
Action: Mouse moved to (315, 288)
Screenshot: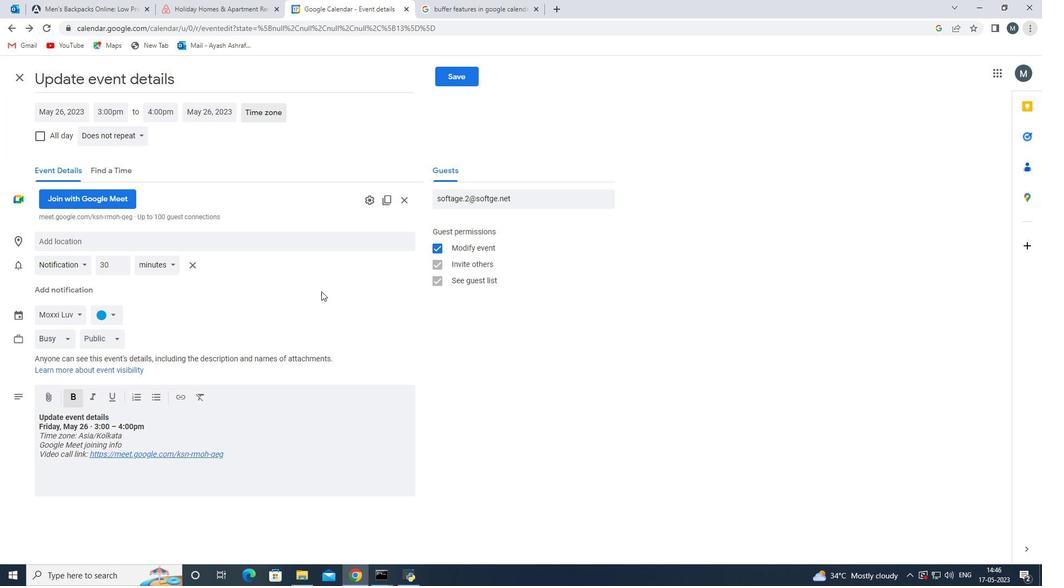 
Action: Mouse scrolled (315, 289) with delta (0, 0)
Screenshot: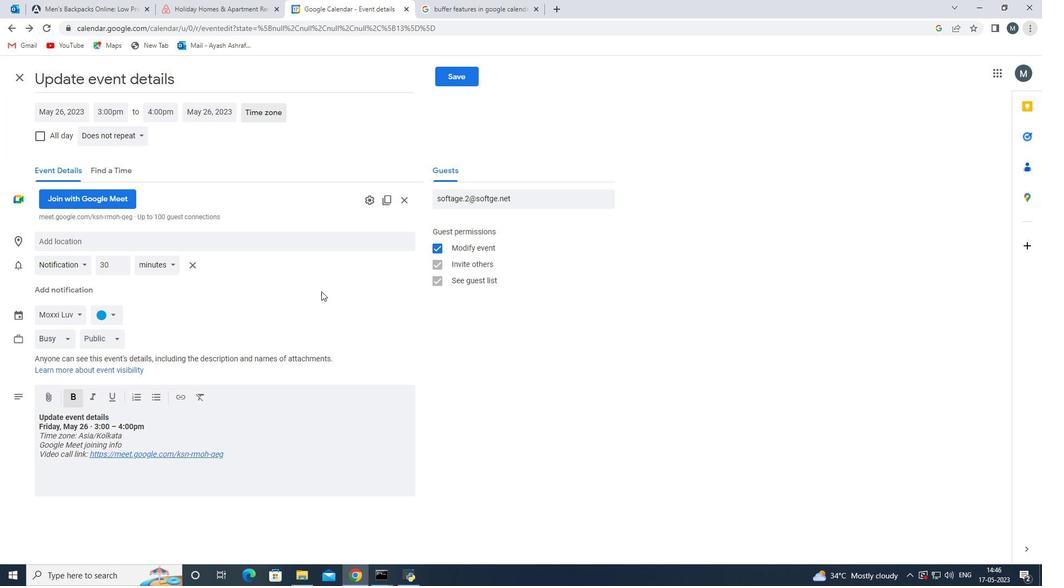 
Action: Mouse moved to (449, 81)
Screenshot: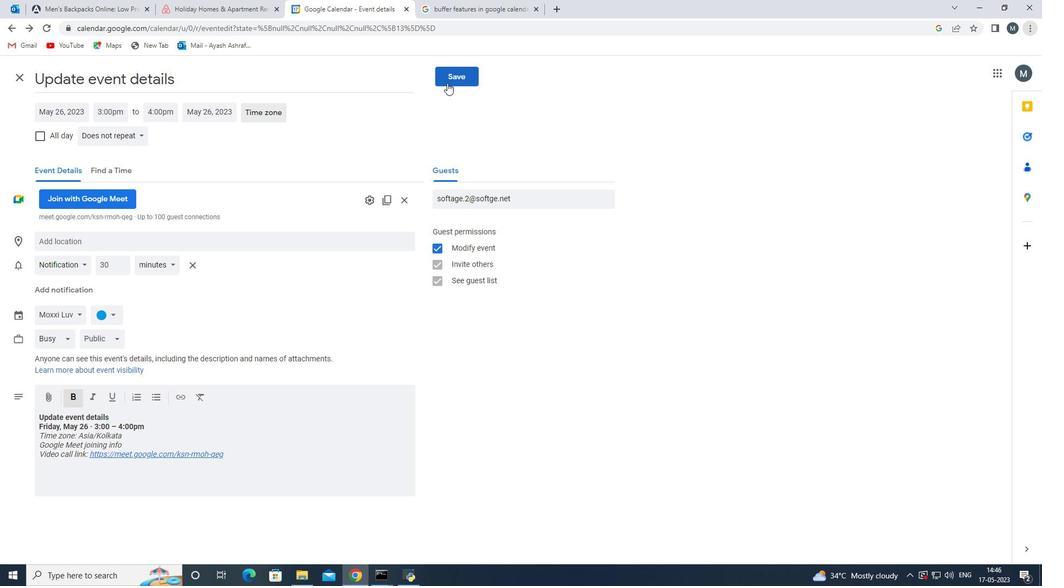 
Action: Mouse pressed left at (449, 81)
Screenshot: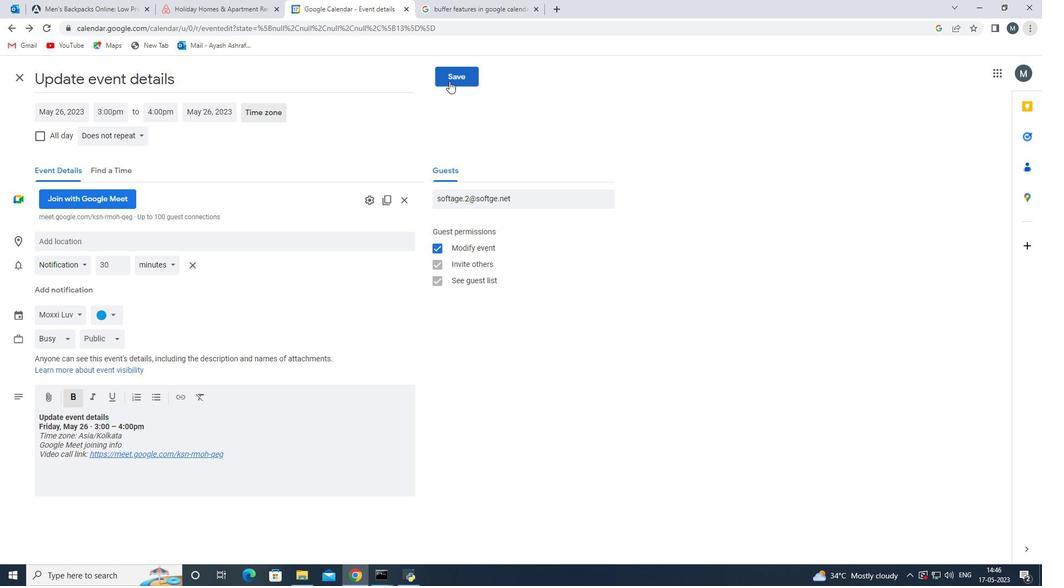 
Action: Mouse moved to (624, 337)
Screenshot: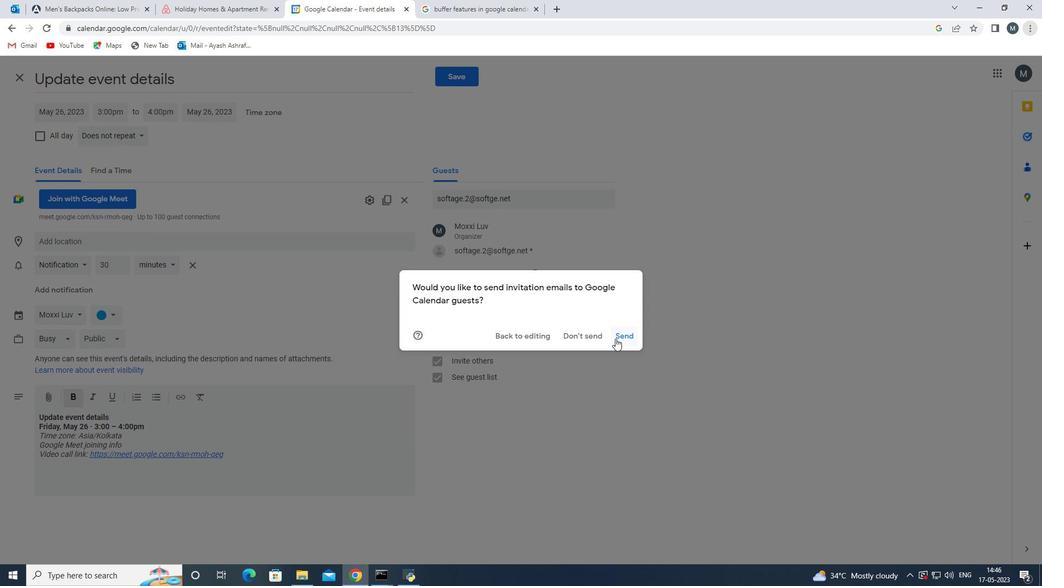 
Action: Mouse pressed left at (624, 337)
Screenshot: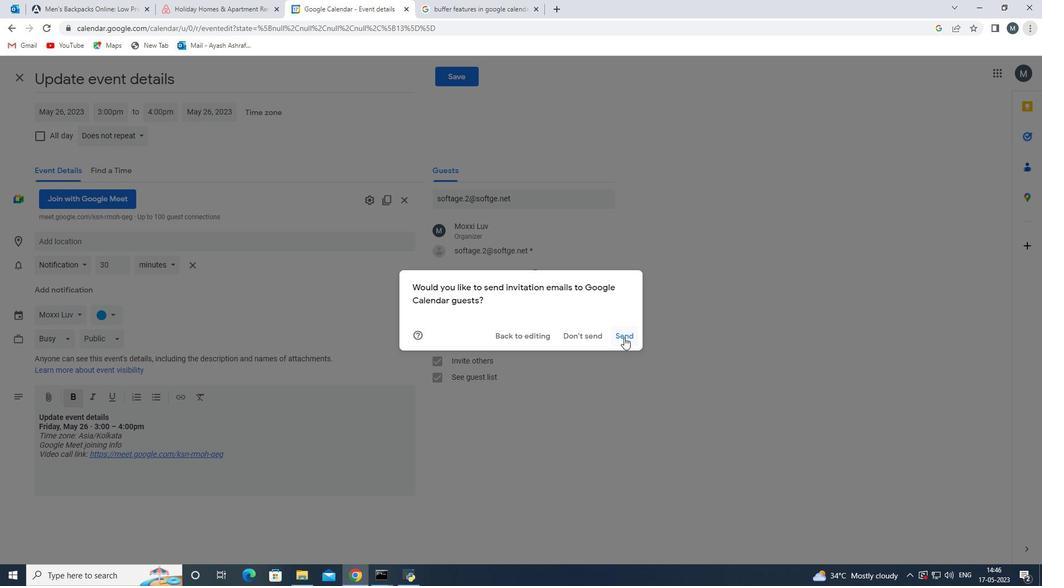 
Action: Mouse moved to (570, 334)
Screenshot: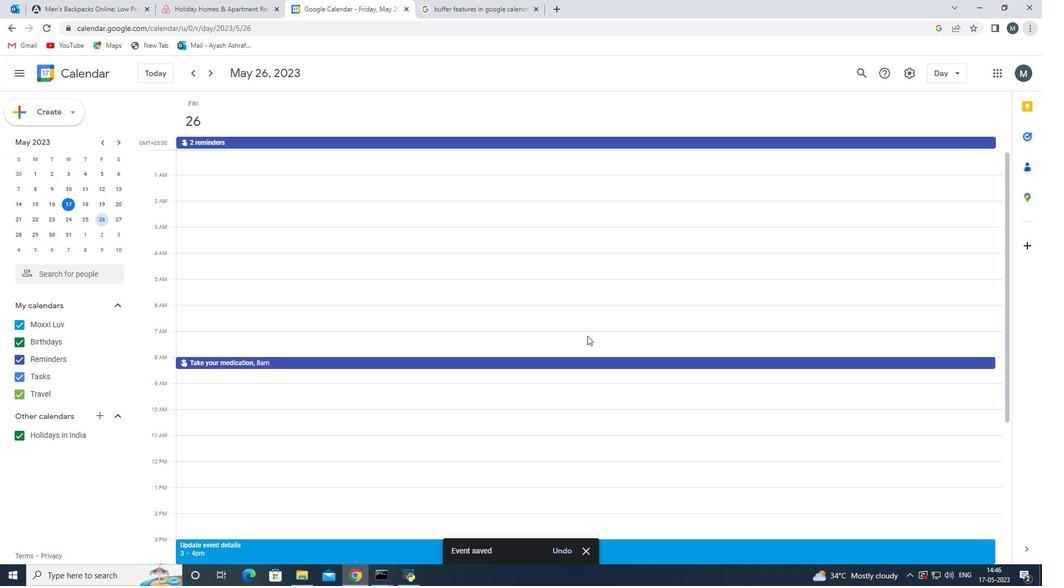 
